 Task: Find connections with filter location Richmond Hill with filter topic #Selfhelpwith filter profile language French with filter current company Bharat Biotech  with filter school Desh Bhagat University with filter industry Data Security Software Products with filter service category Web Design with filter keywords title Medical Administrator
Action: Mouse moved to (256, 306)
Screenshot: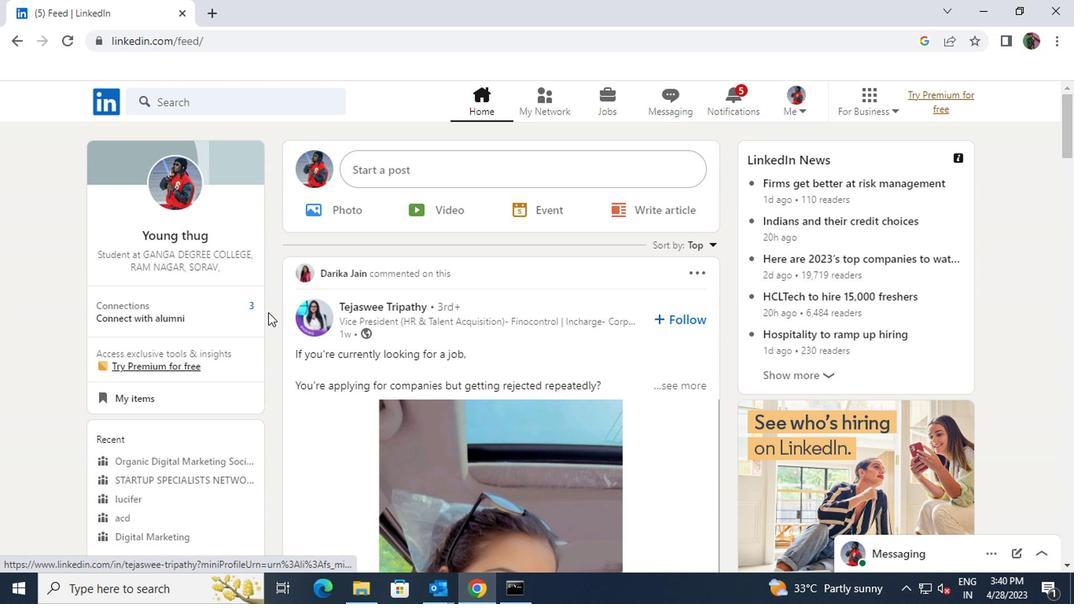 
Action: Mouse pressed left at (256, 306)
Screenshot: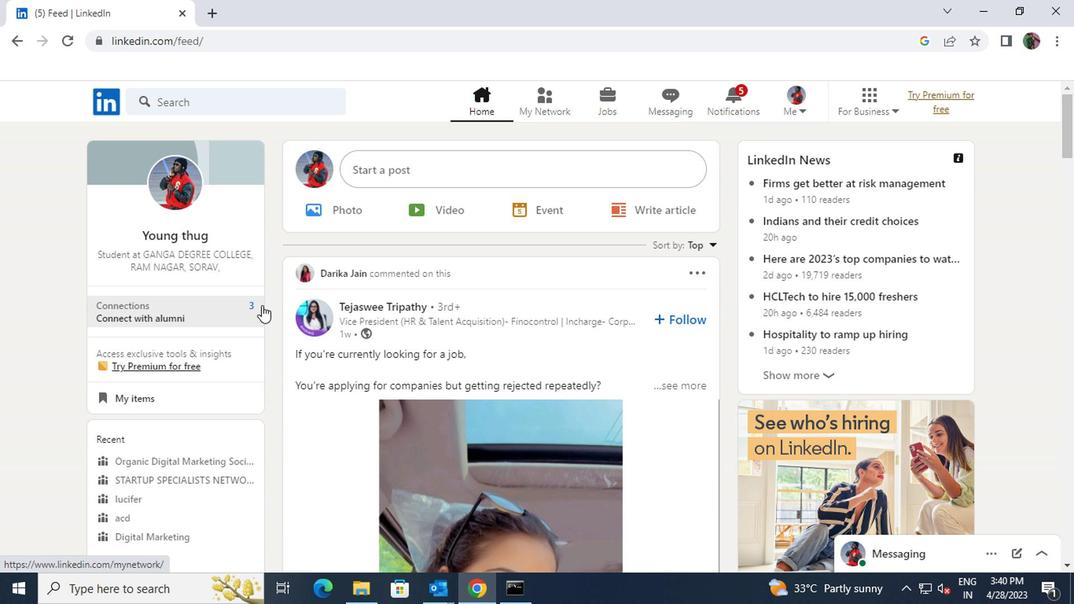 
Action: Mouse moved to (295, 197)
Screenshot: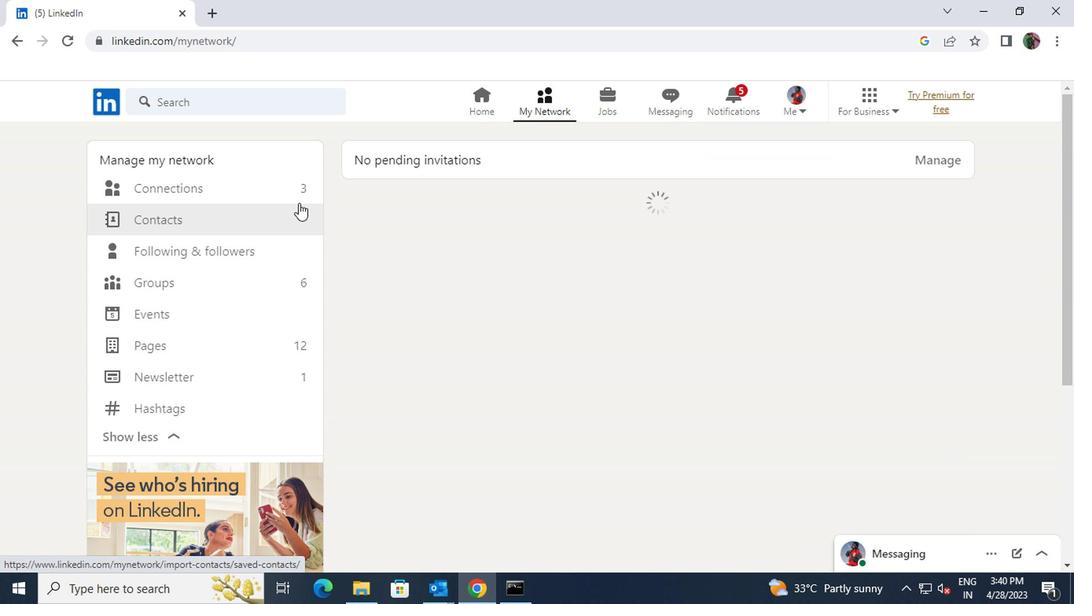 
Action: Mouse pressed left at (295, 197)
Screenshot: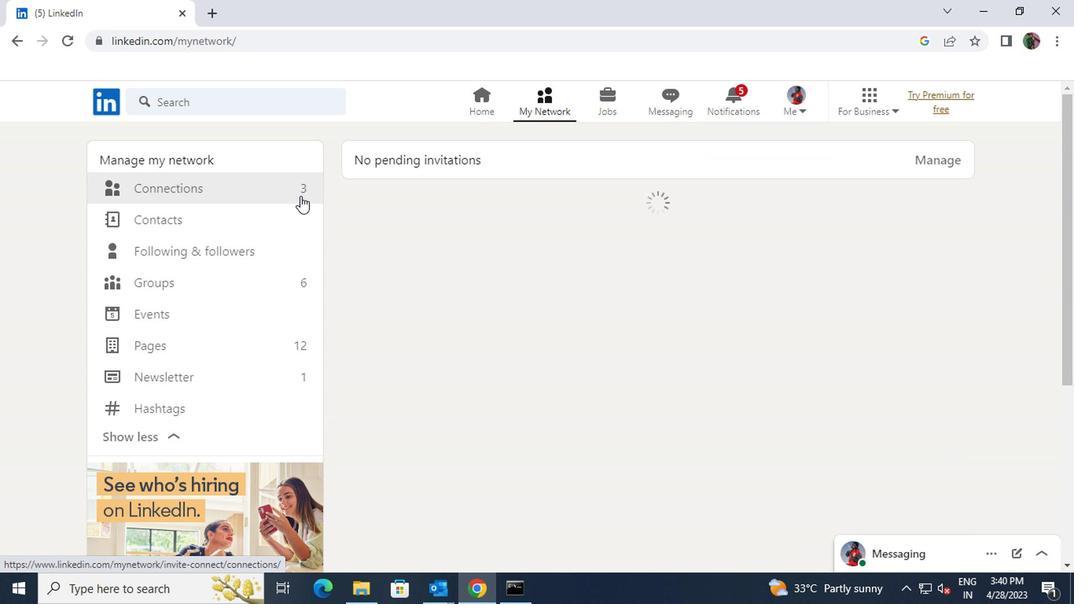 
Action: Mouse moved to (622, 191)
Screenshot: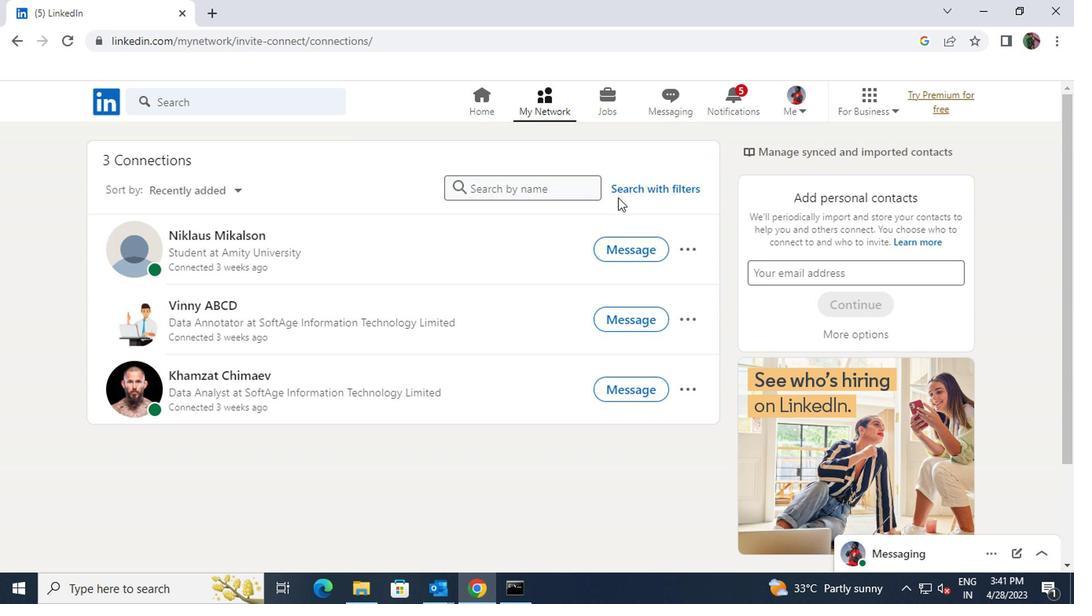 
Action: Mouse pressed left at (622, 191)
Screenshot: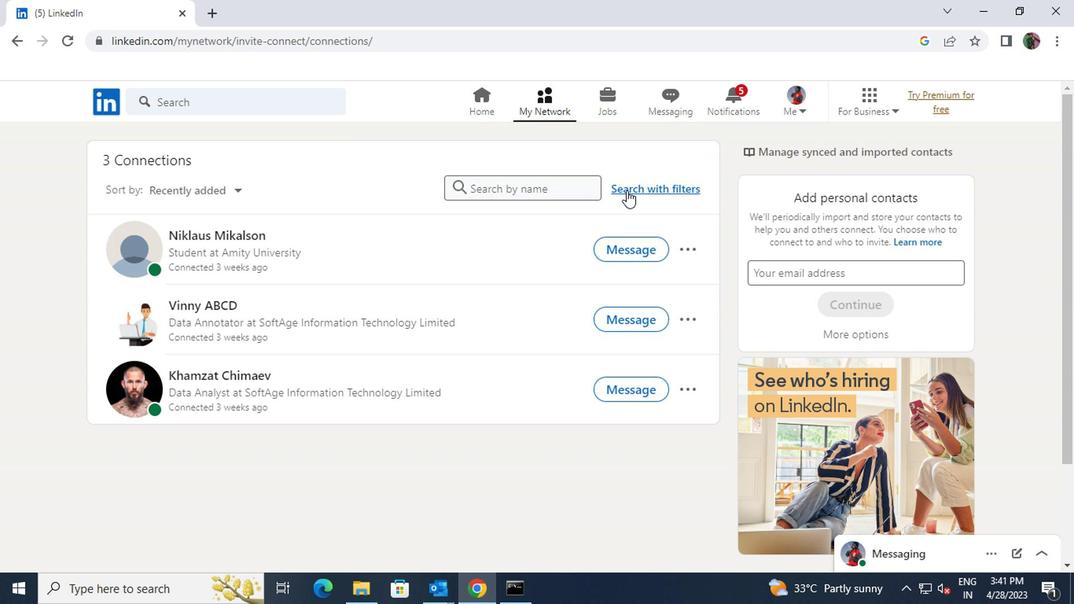 
Action: Mouse moved to (587, 152)
Screenshot: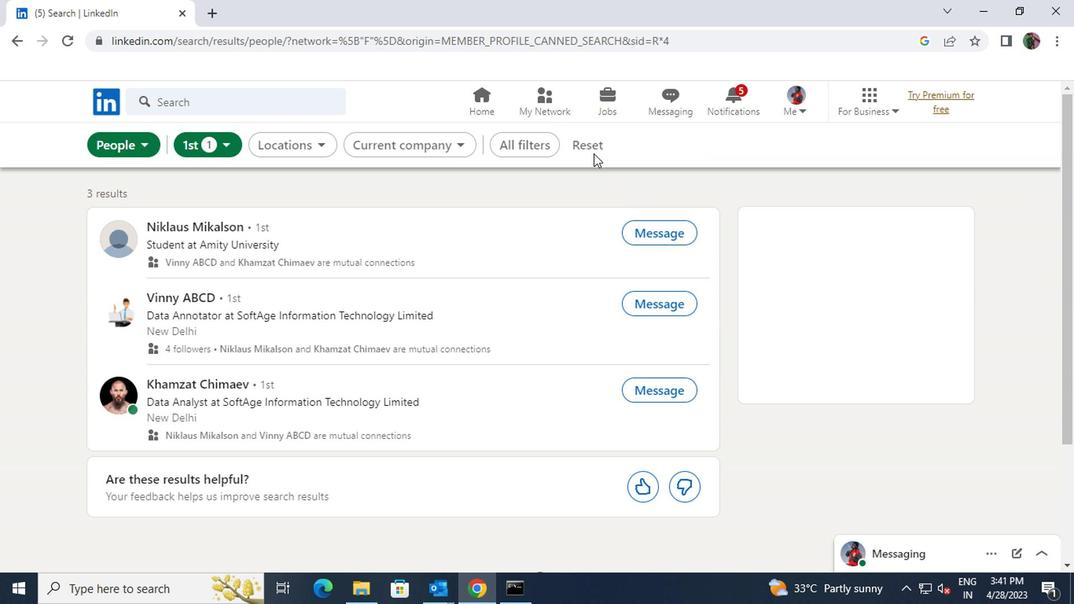 
Action: Mouse pressed left at (587, 152)
Screenshot: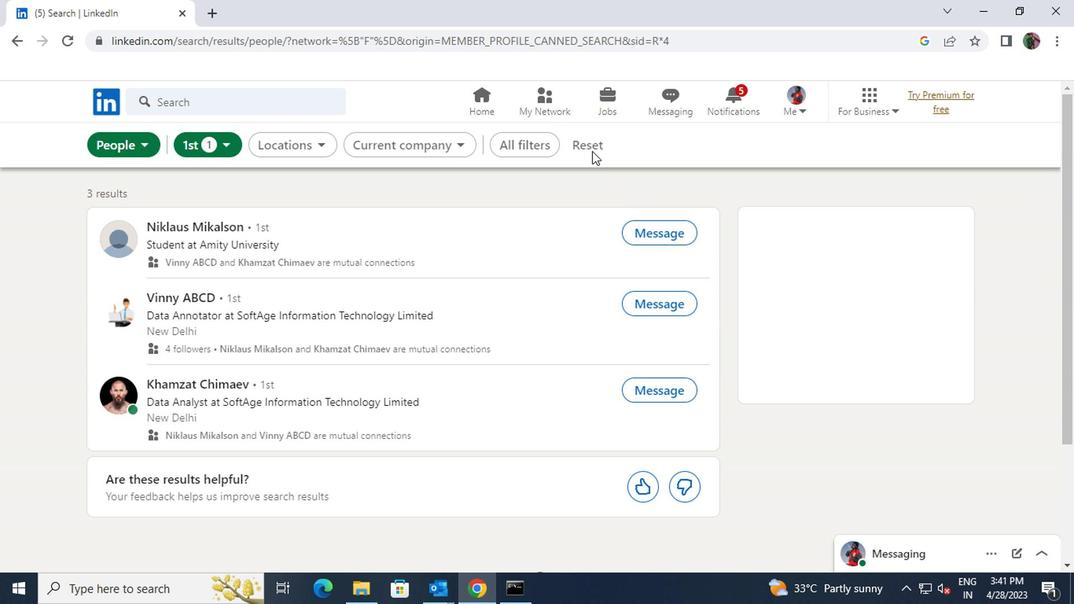 
Action: Mouse moved to (586, 147)
Screenshot: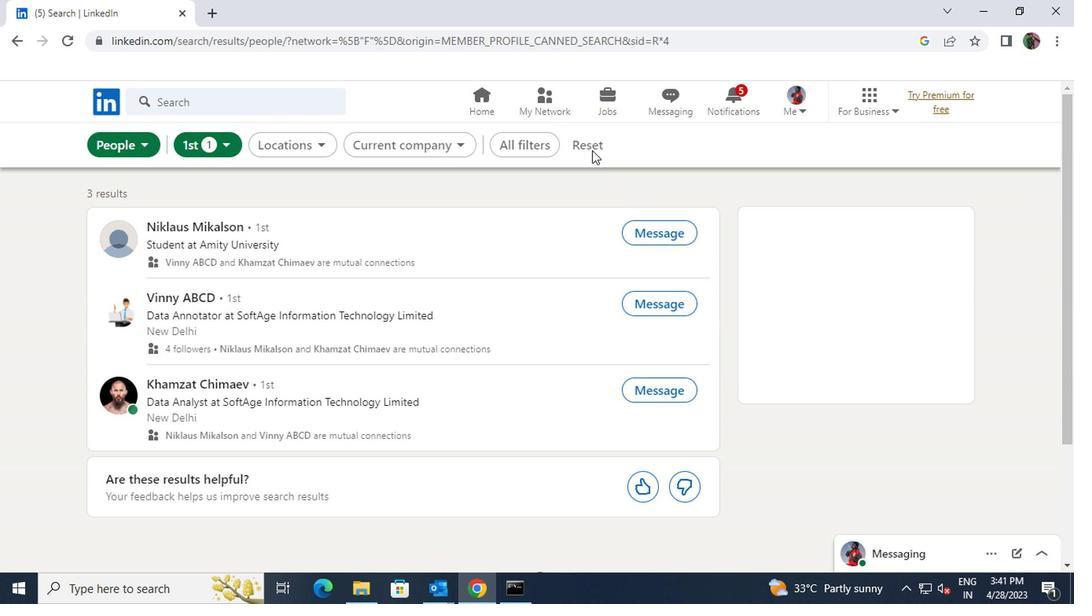 
Action: Mouse pressed left at (586, 147)
Screenshot: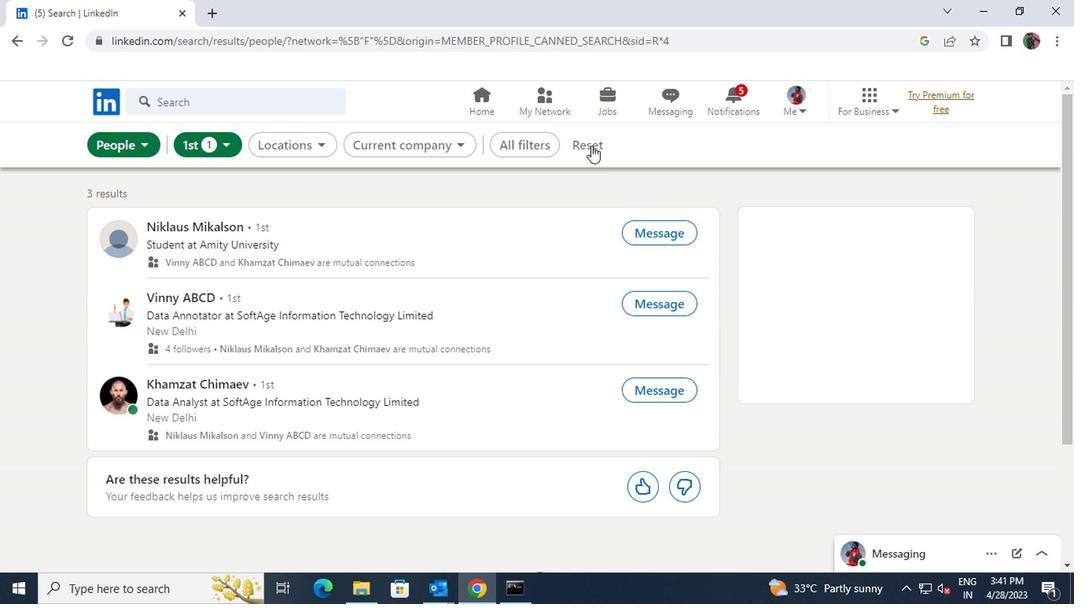 
Action: Mouse moved to (561, 142)
Screenshot: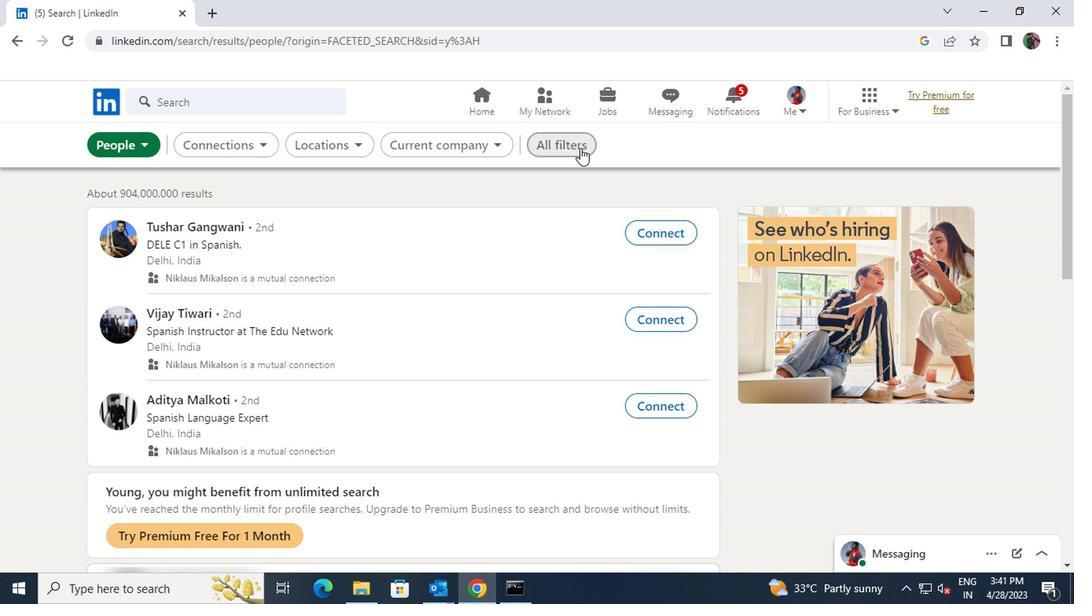 
Action: Mouse pressed left at (561, 142)
Screenshot: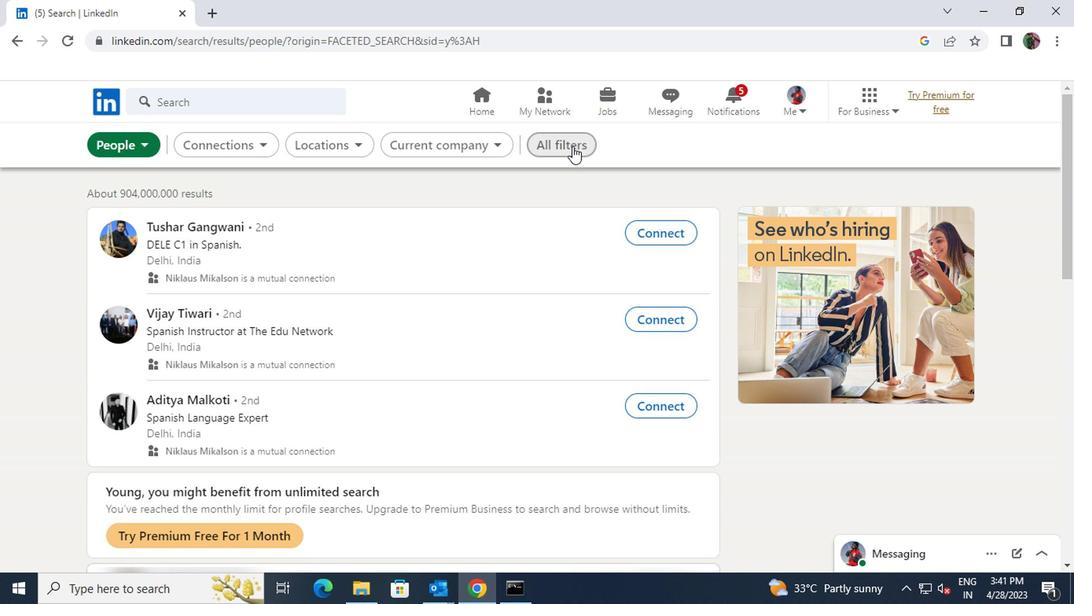 
Action: Mouse moved to (740, 348)
Screenshot: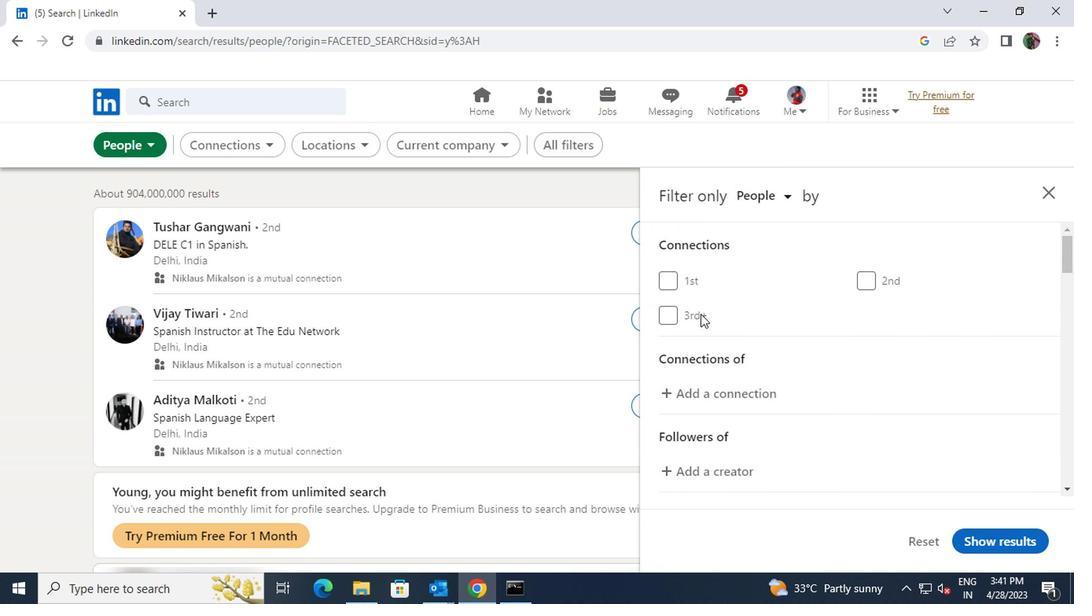 
Action: Mouse scrolled (740, 347) with delta (0, -1)
Screenshot: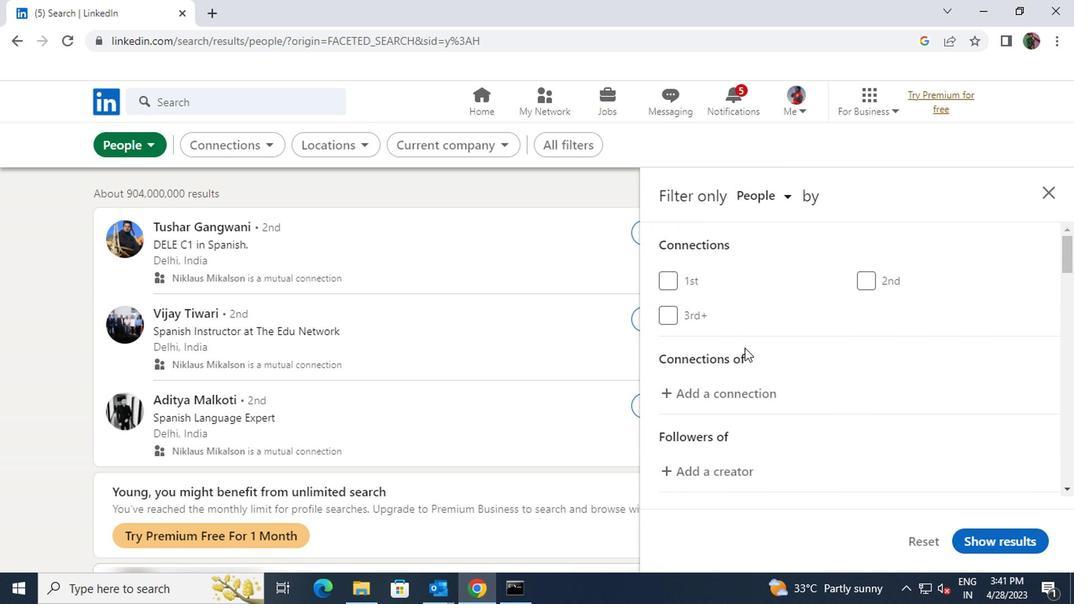 
Action: Mouse scrolled (740, 347) with delta (0, -1)
Screenshot: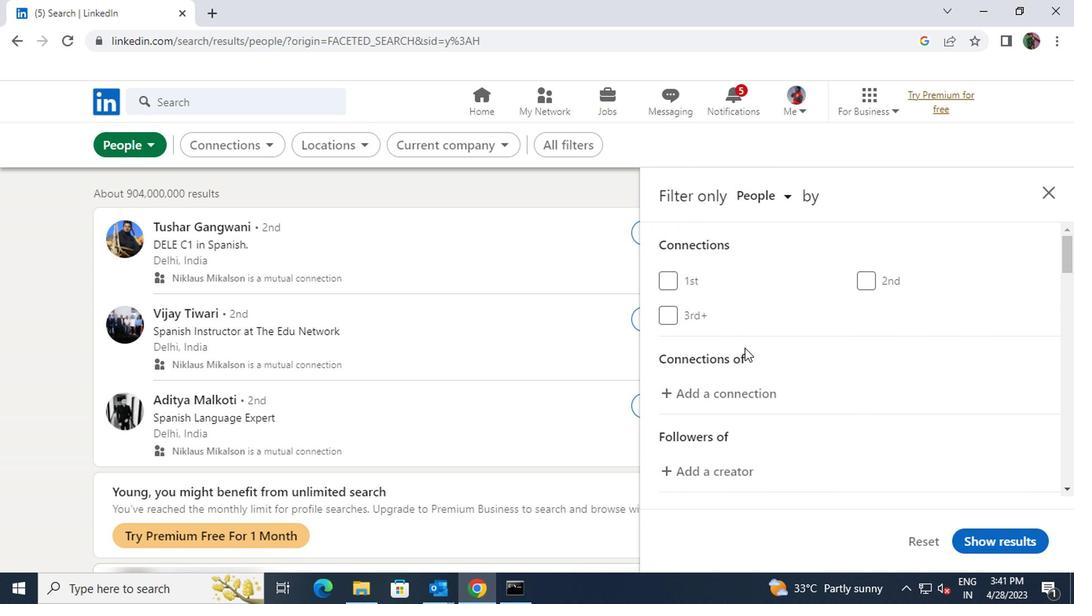 
Action: Mouse scrolled (740, 347) with delta (0, -1)
Screenshot: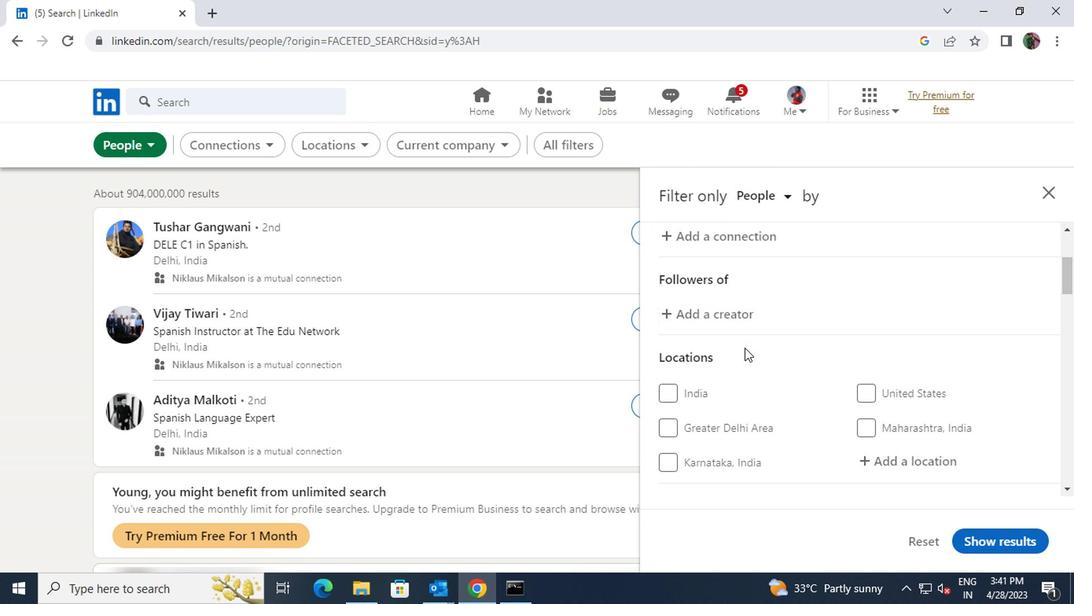 
Action: Mouse moved to (887, 389)
Screenshot: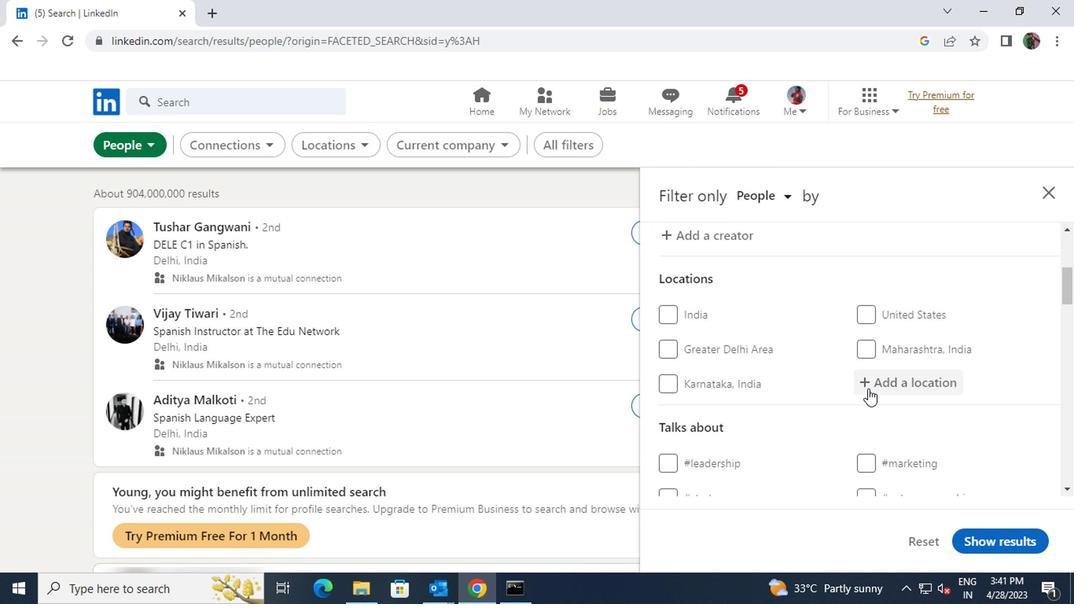 
Action: Mouse pressed left at (887, 389)
Screenshot: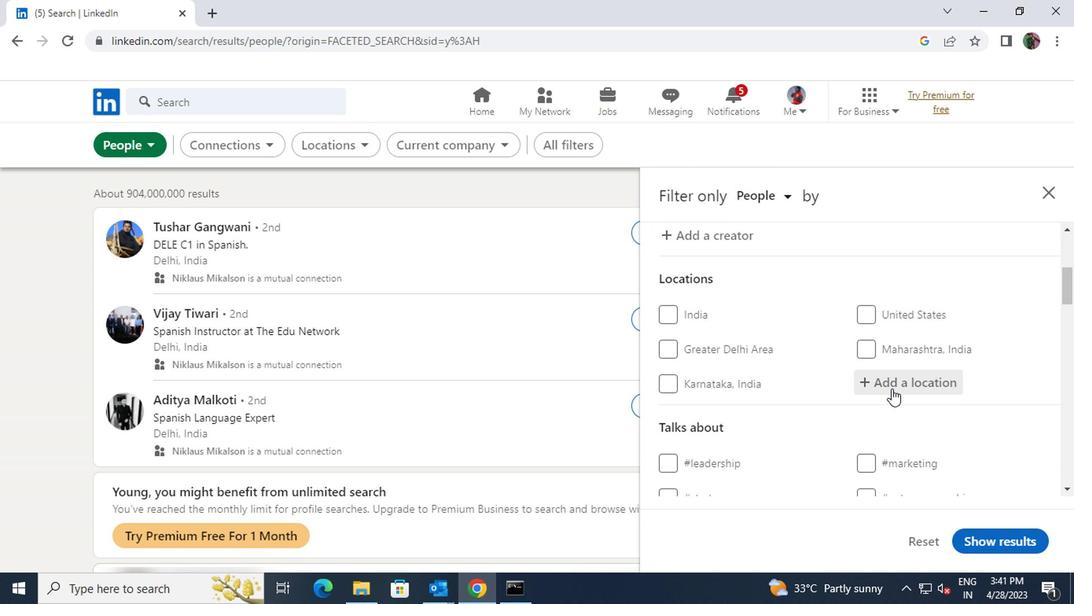 
Action: Mouse moved to (887, 387)
Screenshot: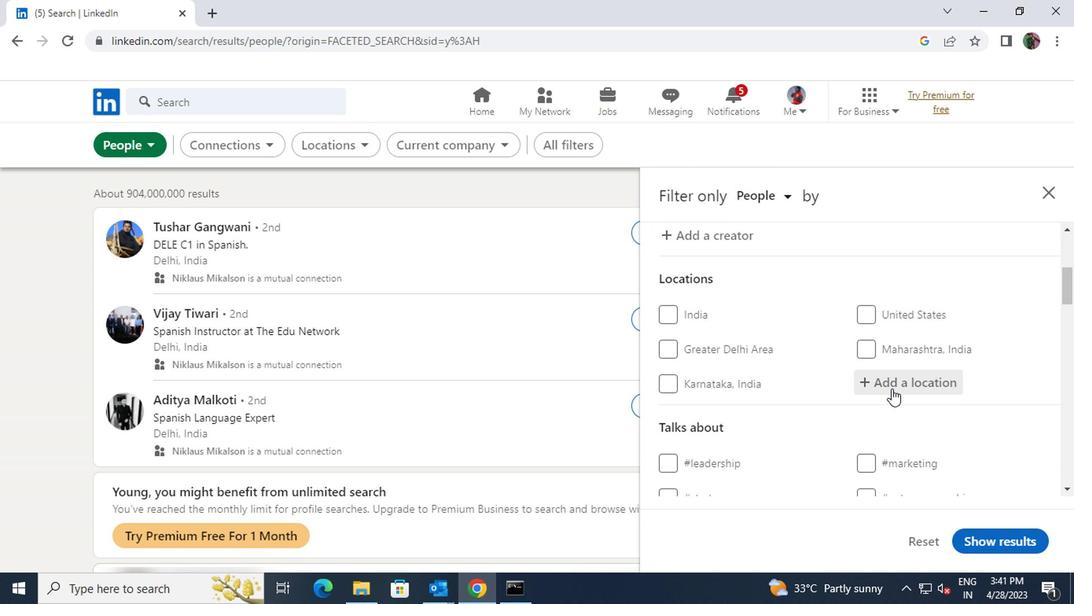 
Action: Key pressed <Key.shift>RICHMOND<Key.space><Key.shift>HILL
Screenshot: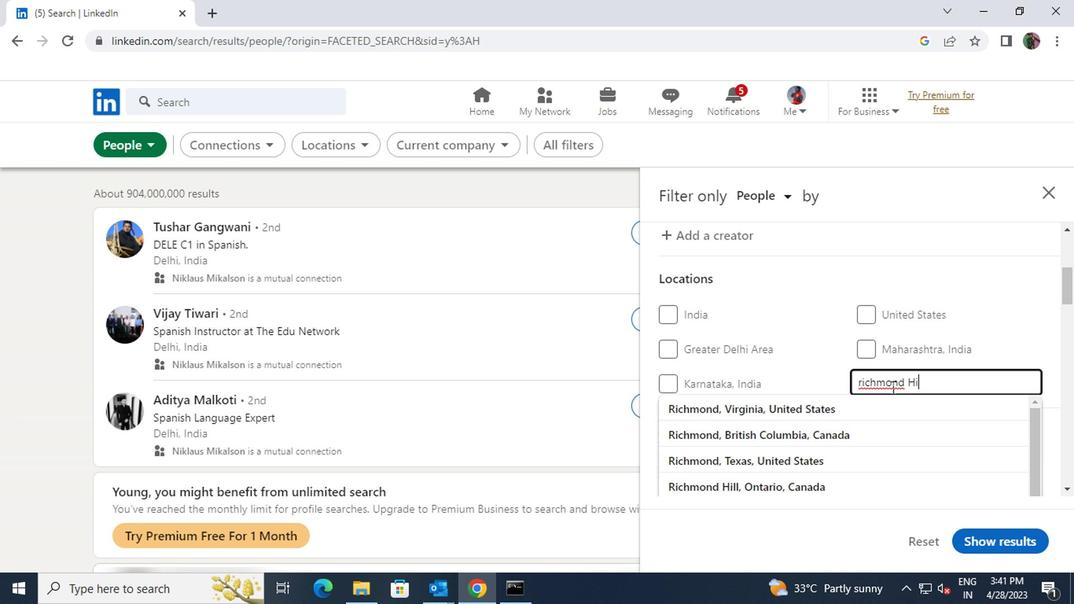 
Action: Mouse moved to (877, 410)
Screenshot: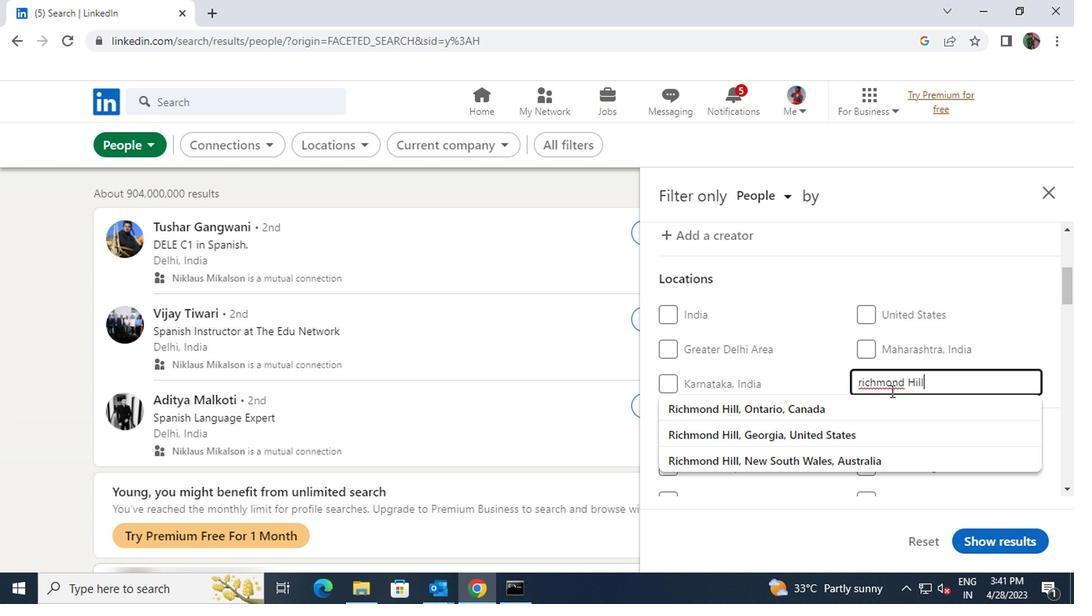 
Action: Mouse pressed left at (877, 410)
Screenshot: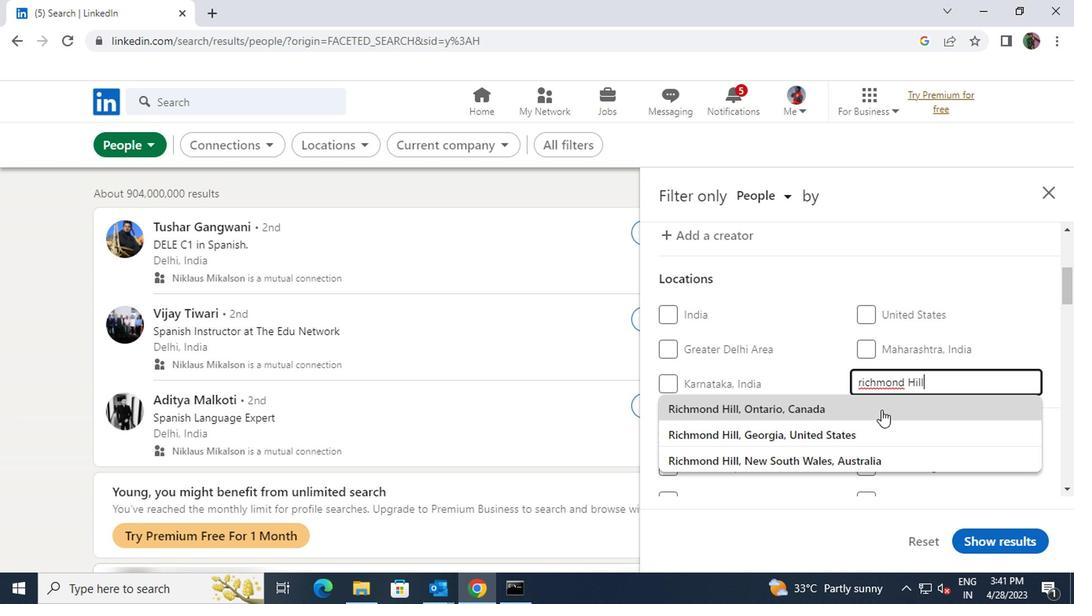 
Action: Mouse scrolled (877, 409) with delta (0, 0)
Screenshot: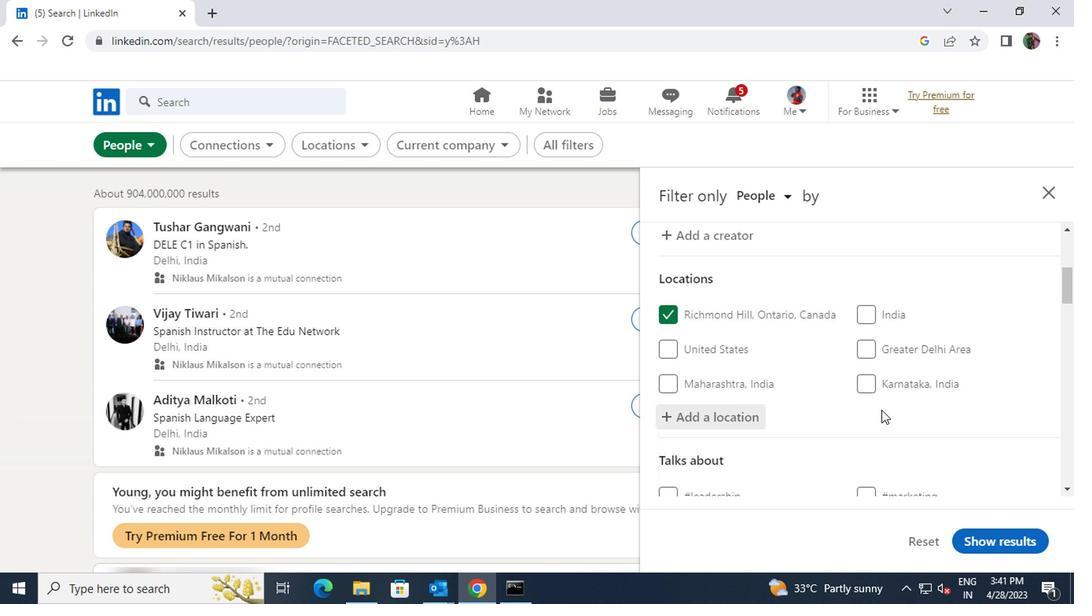 
Action: Mouse scrolled (877, 409) with delta (0, 0)
Screenshot: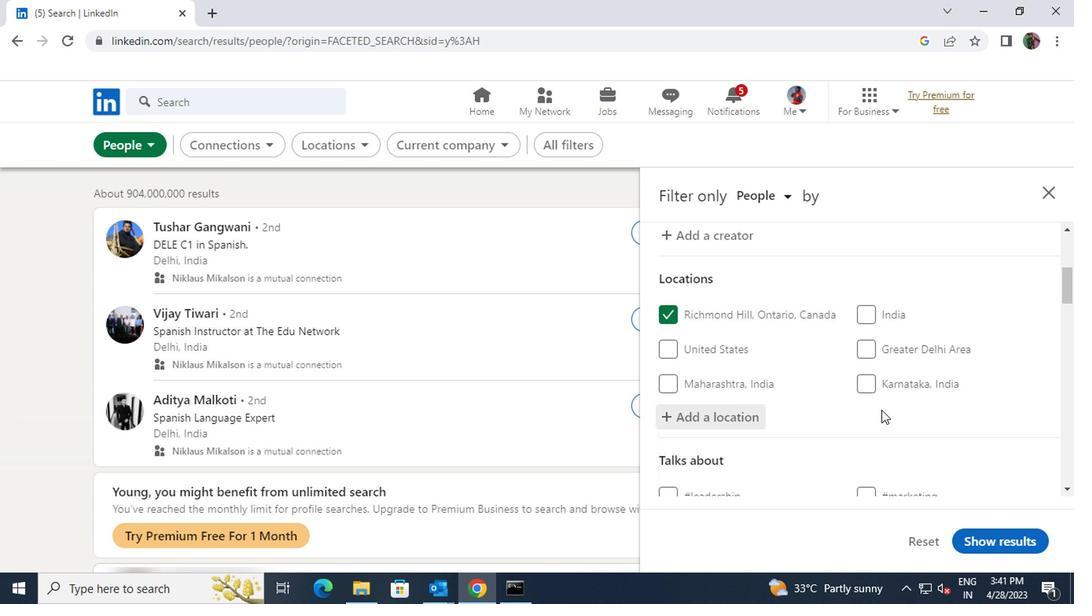 
Action: Mouse moved to (877, 410)
Screenshot: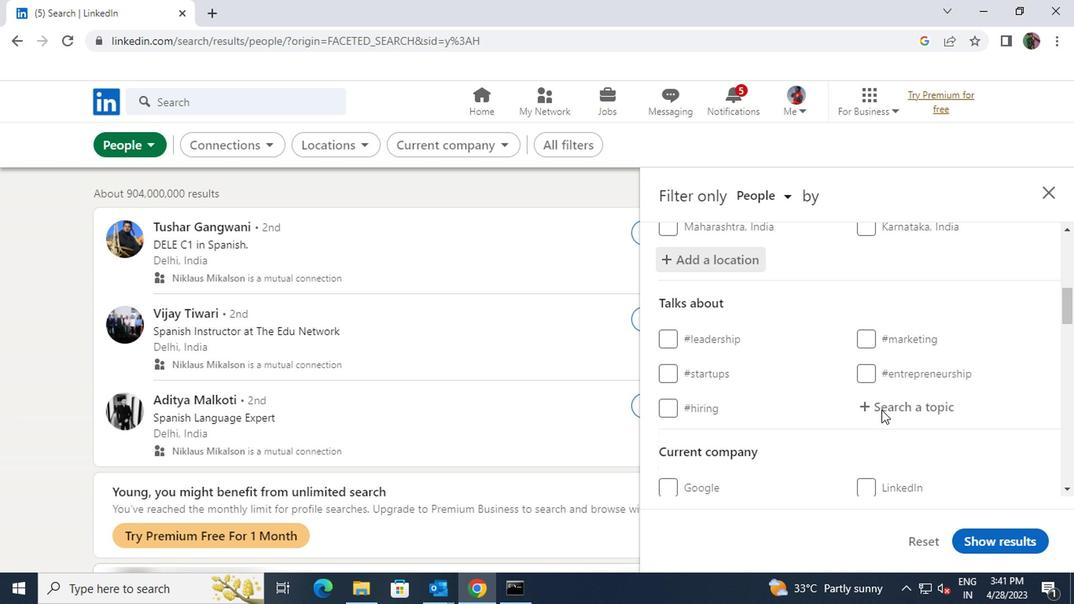 
Action: Mouse pressed left at (877, 410)
Screenshot: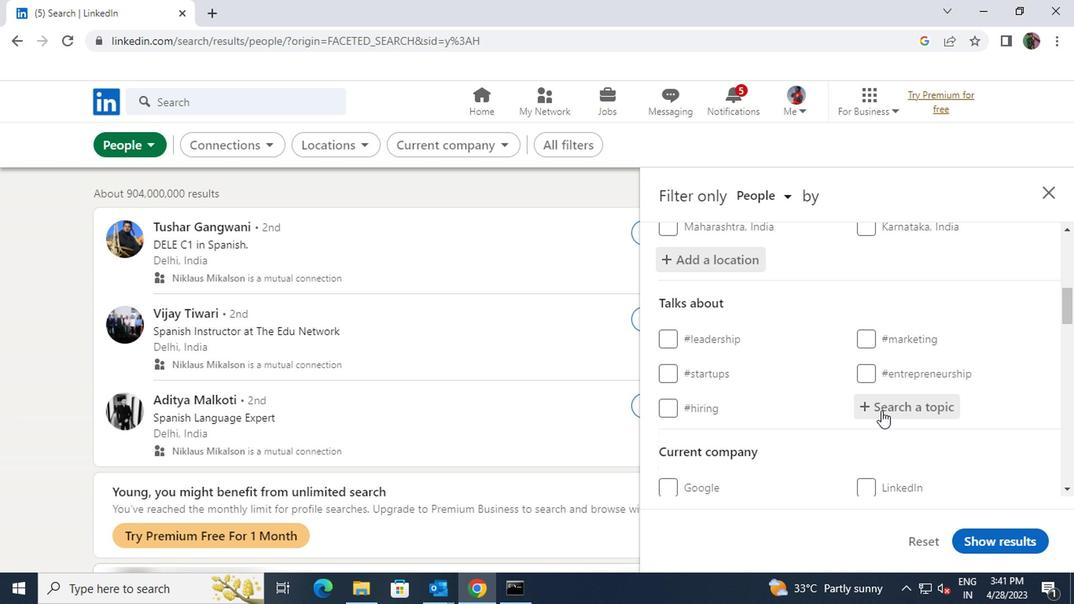 
Action: Key pressed <Key.shift><Key.shift><Key.shift><Key.shift>SELFHELP
Screenshot: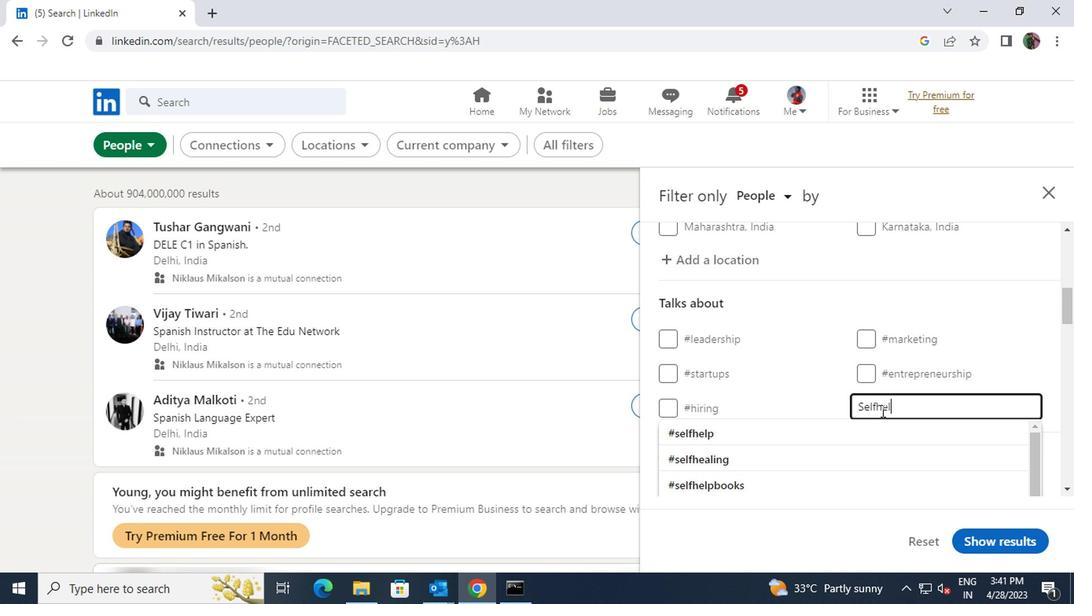 
Action: Mouse moved to (866, 435)
Screenshot: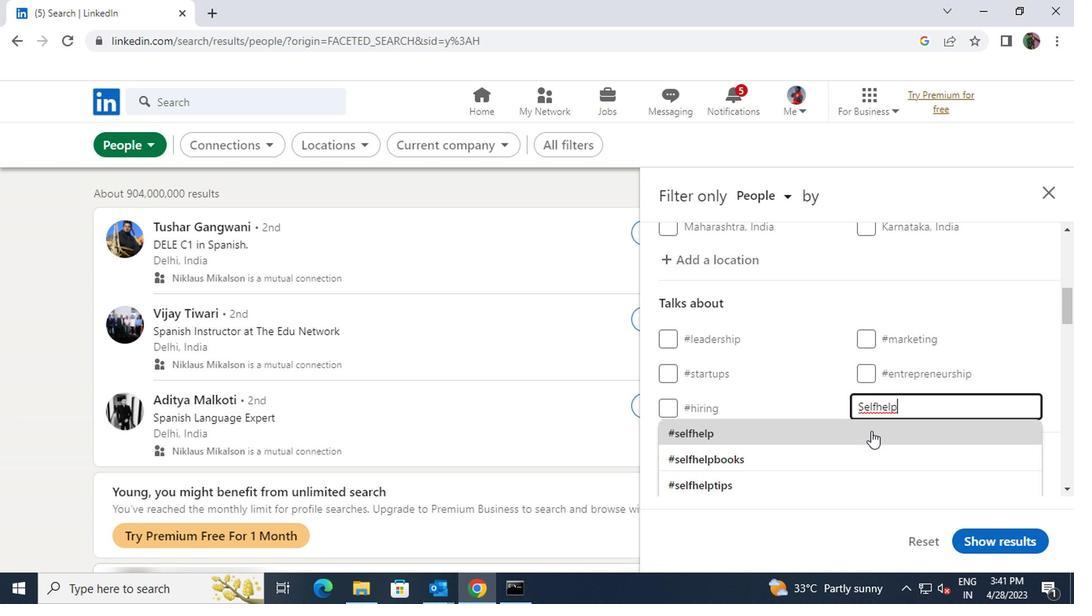 
Action: Mouse pressed left at (866, 435)
Screenshot: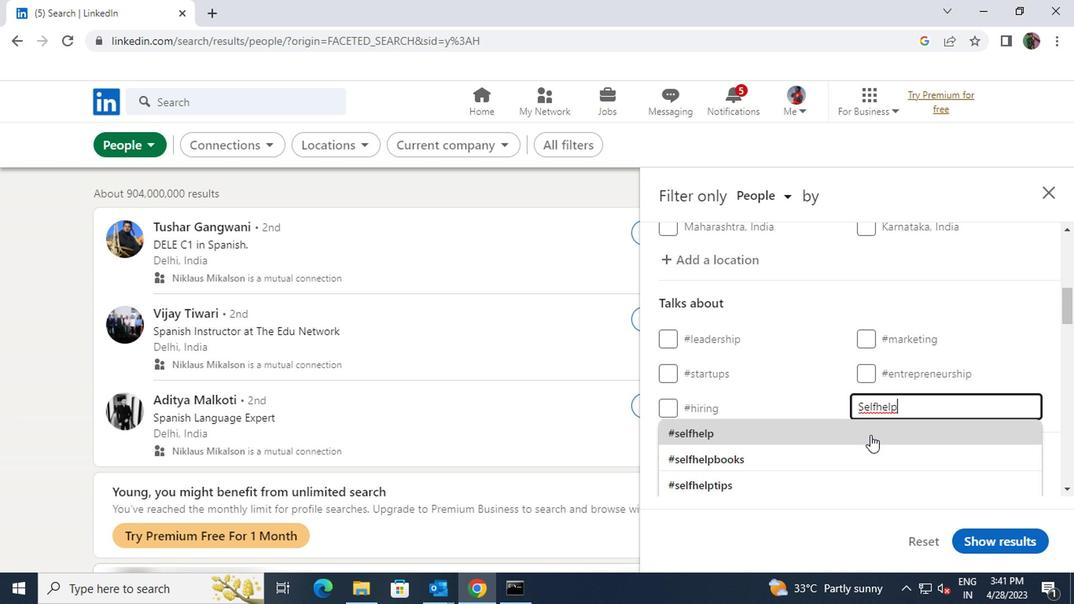 
Action: Mouse scrolled (866, 434) with delta (0, -1)
Screenshot: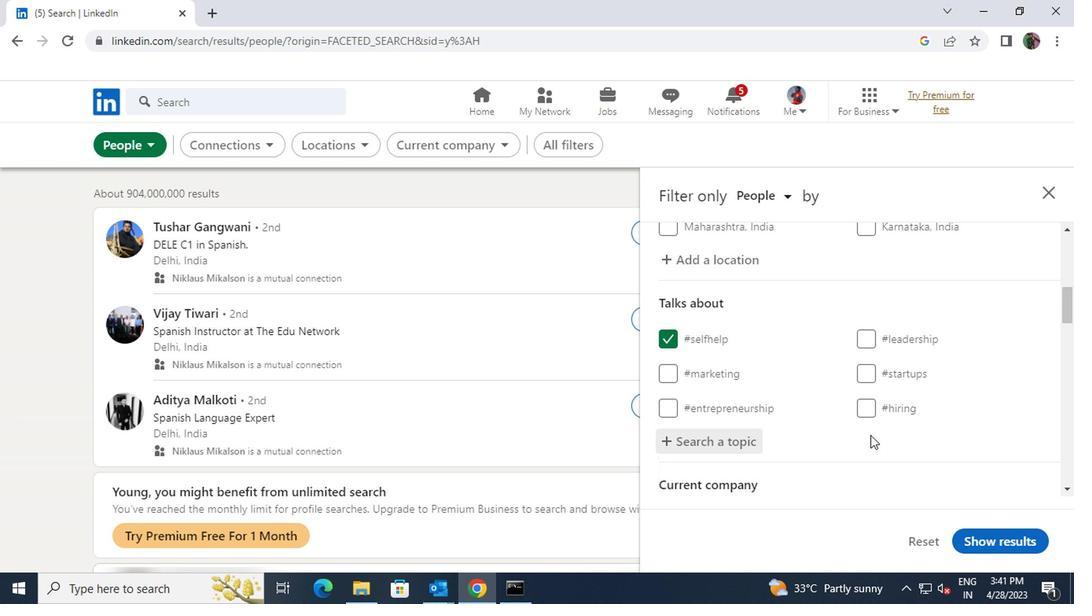 
Action: Mouse scrolled (866, 434) with delta (0, -1)
Screenshot: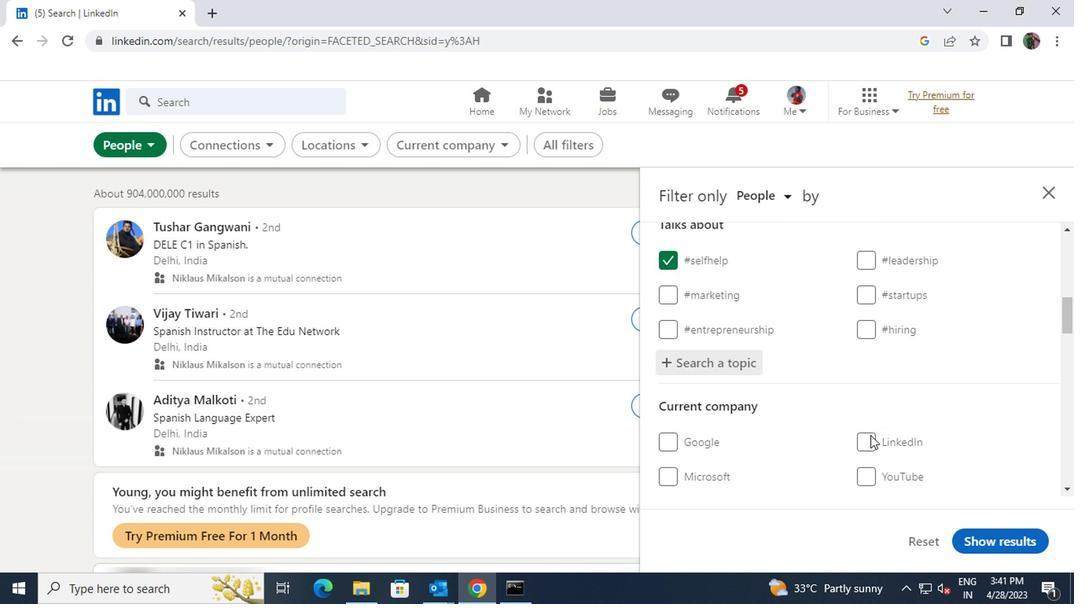 
Action: Mouse scrolled (866, 434) with delta (0, -1)
Screenshot: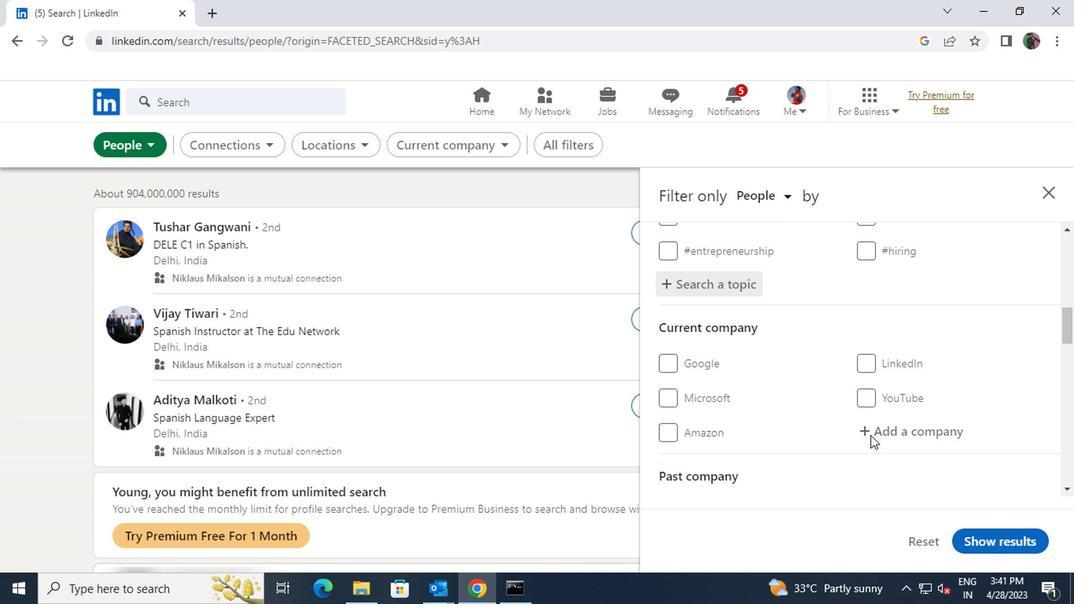 
Action: Mouse scrolled (866, 434) with delta (0, -1)
Screenshot: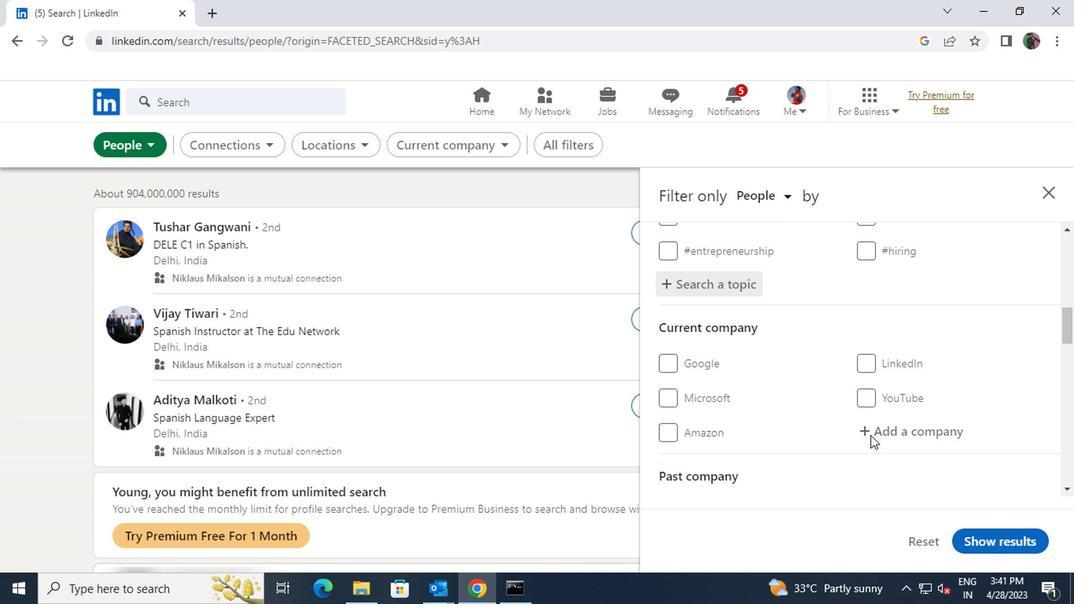 
Action: Mouse scrolled (866, 434) with delta (0, -1)
Screenshot: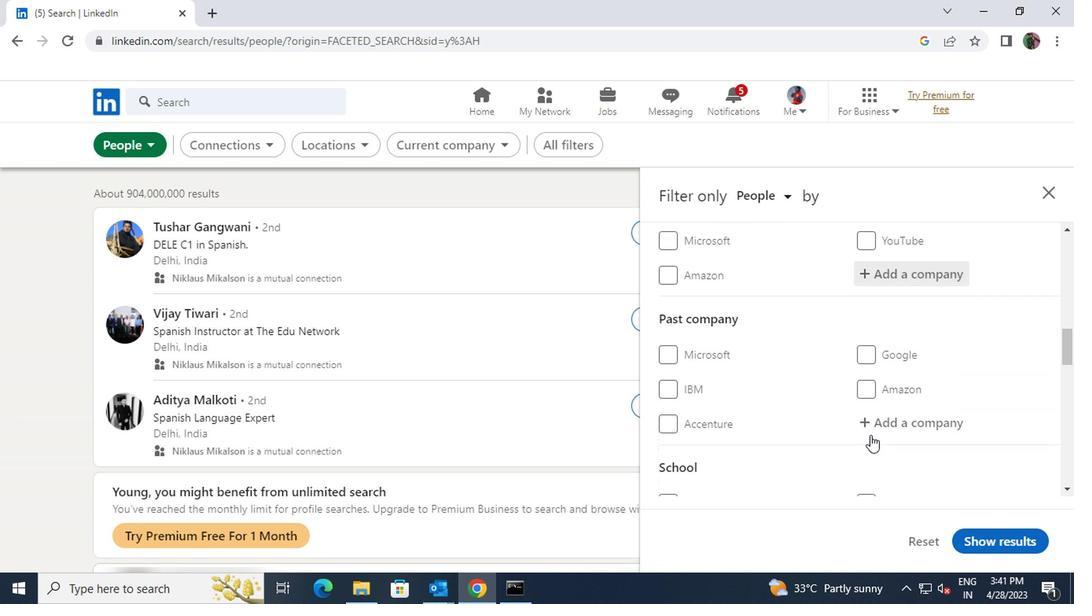 
Action: Mouse scrolled (866, 434) with delta (0, -1)
Screenshot: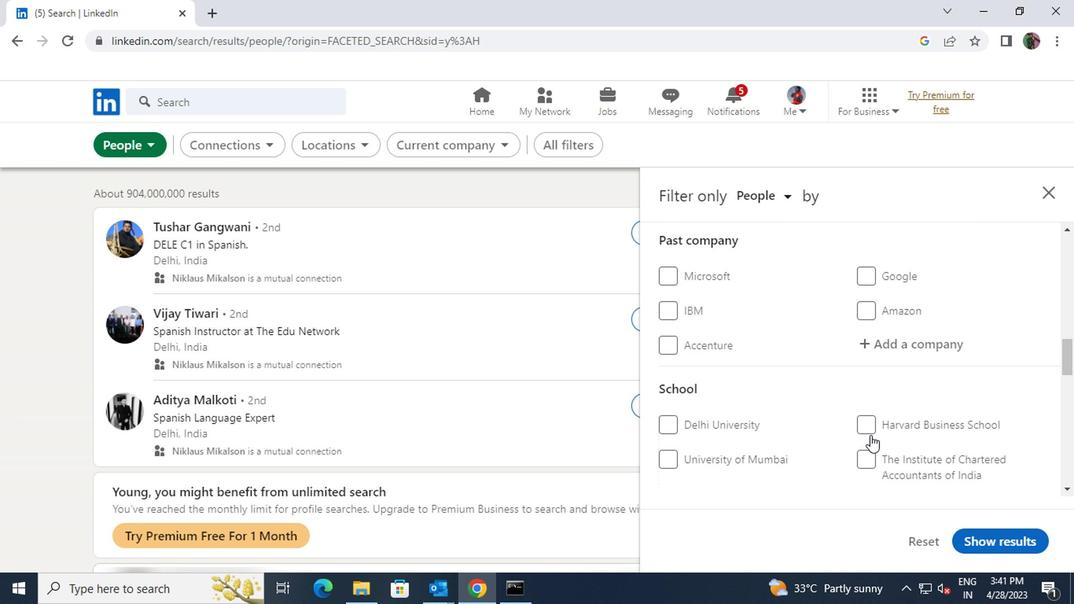 
Action: Mouse scrolled (866, 434) with delta (0, -1)
Screenshot: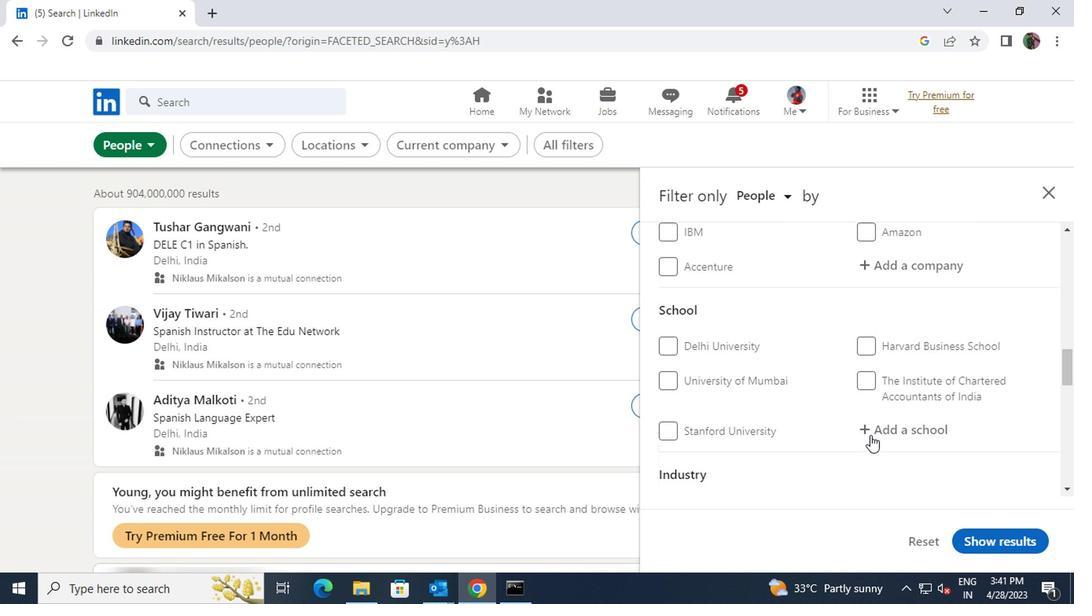 
Action: Mouse scrolled (866, 434) with delta (0, -1)
Screenshot: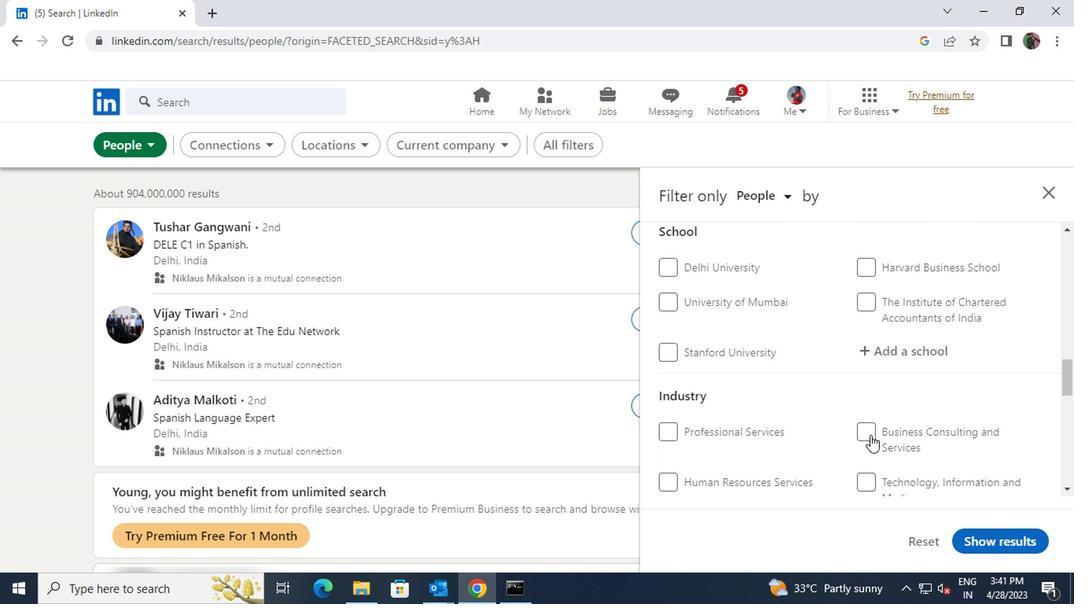 
Action: Mouse scrolled (866, 434) with delta (0, -1)
Screenshot: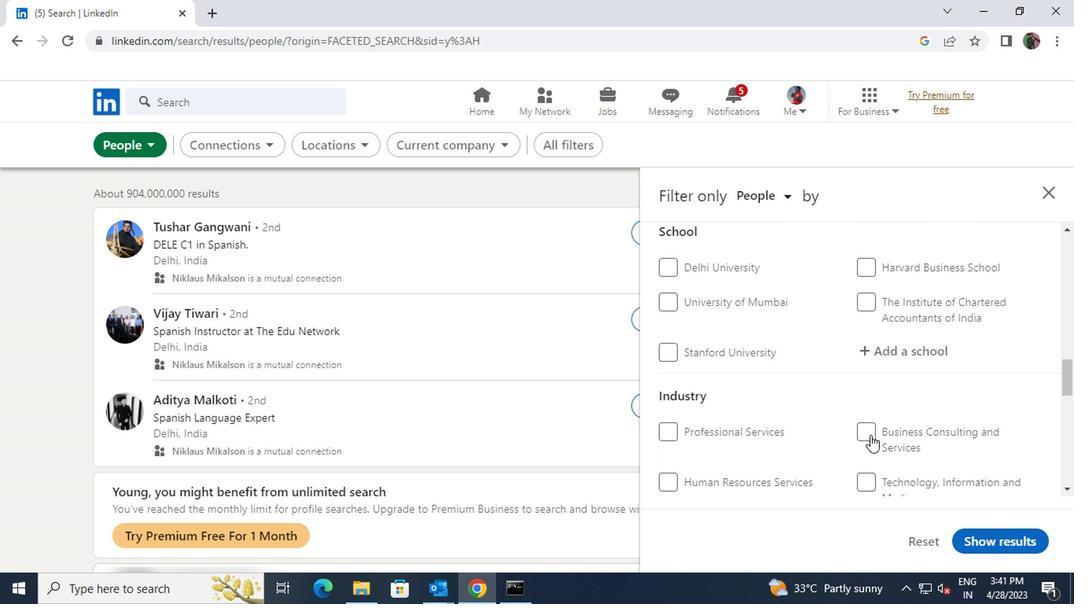 
Action: Mouse moved to (867, 465)
Screenshot: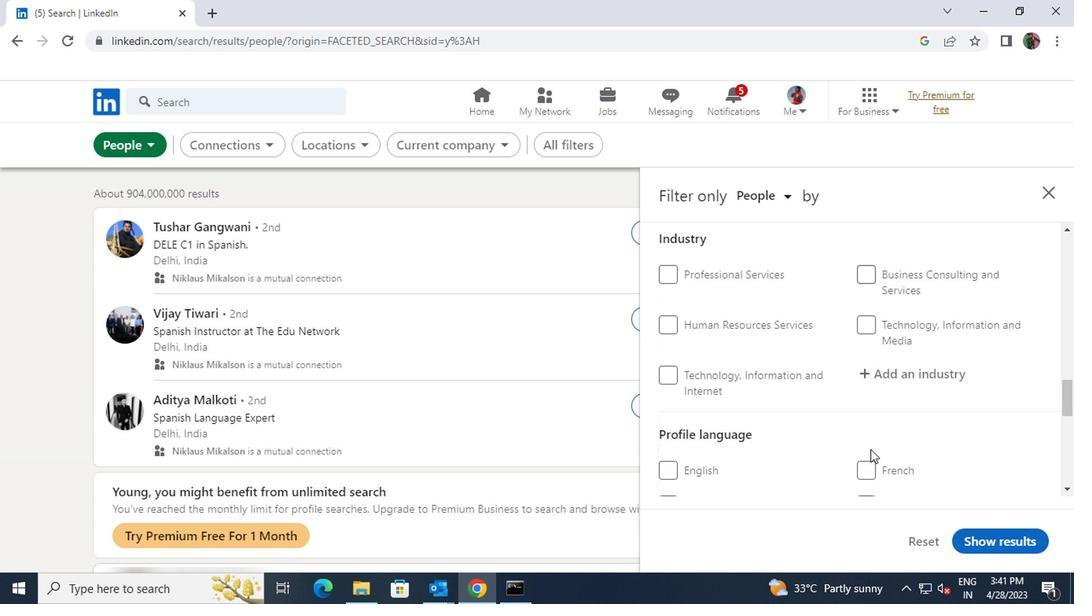 
Action: Mouse pressed left at (867, 465)
Screenshot: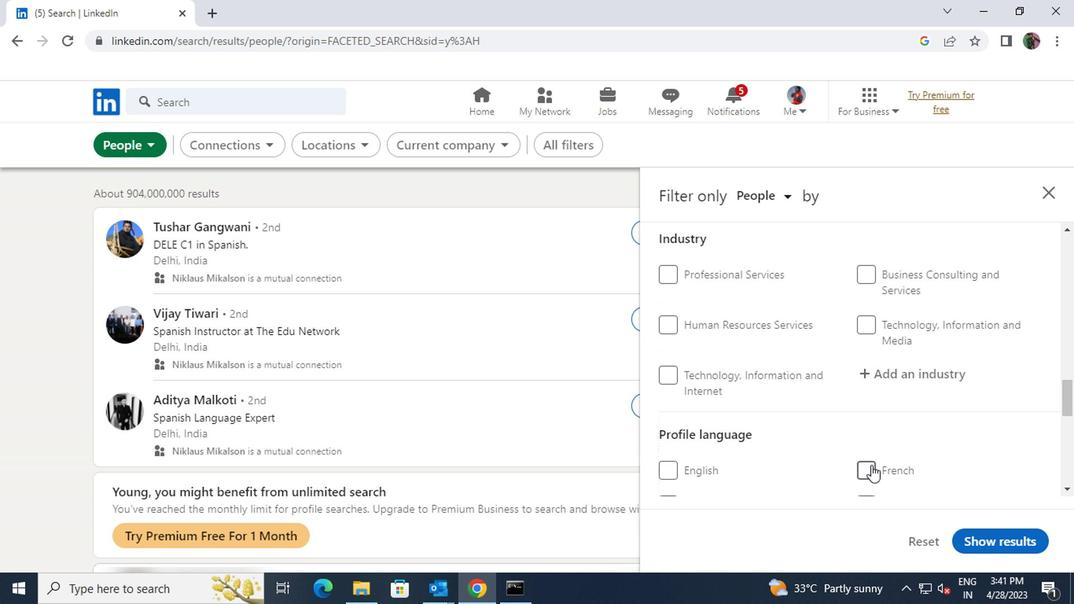 
Action: Mouse scrolled (867, 465) with delta (0, 0)
Screenshot: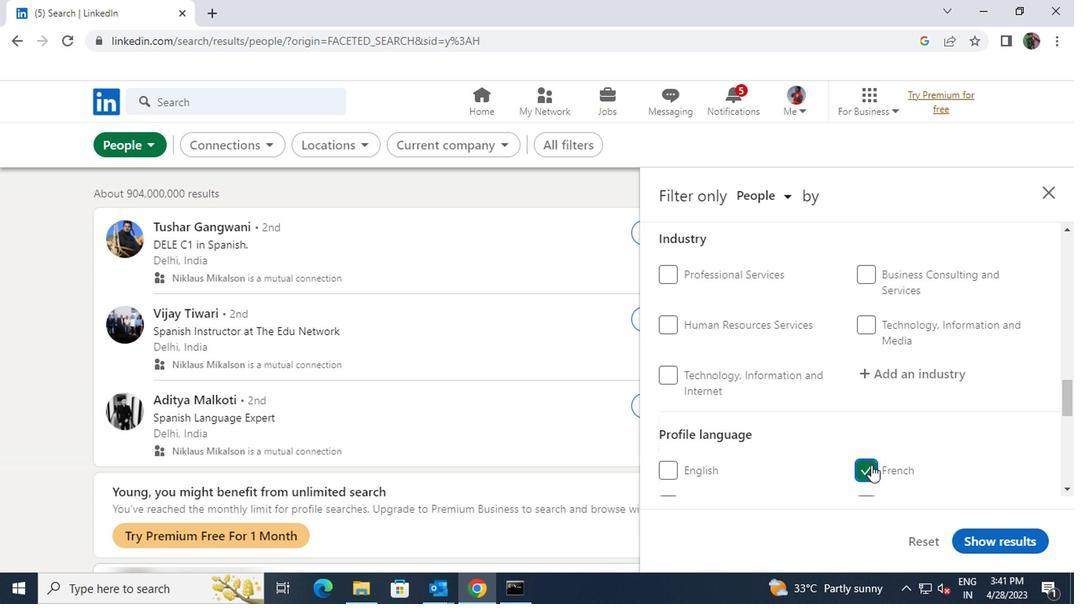 
Action: Mouse scrolled (867, 465) with delta (0, 0)
Screenshot: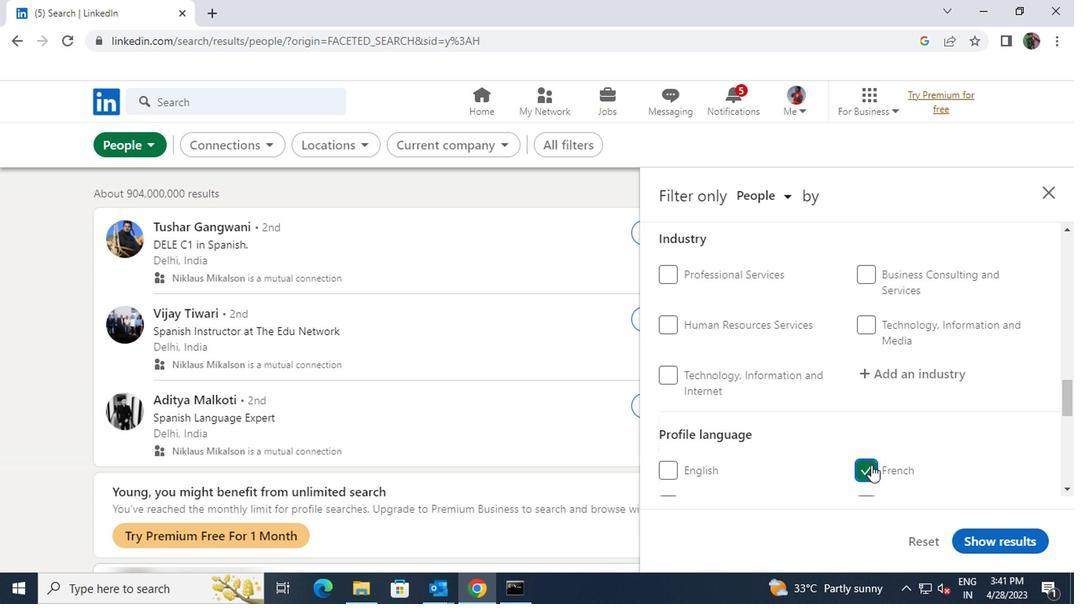 
Action: Mouse scrolled (867, 465) with delta (0, 0)
Screenshot: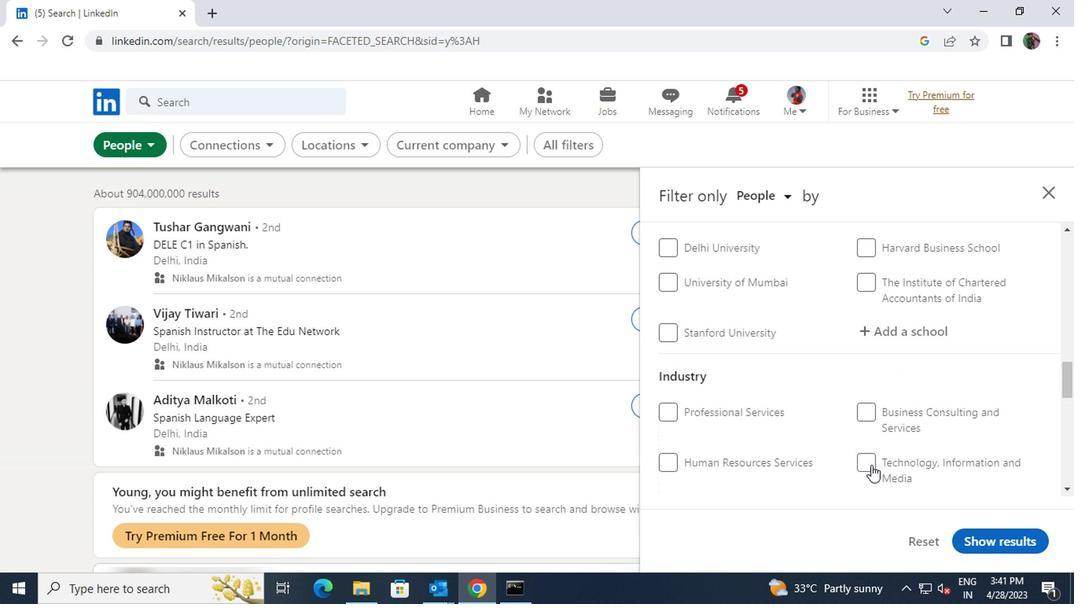 
Action: Mouse scrolled (867, 465) with delta (0, 0)
Screenshot: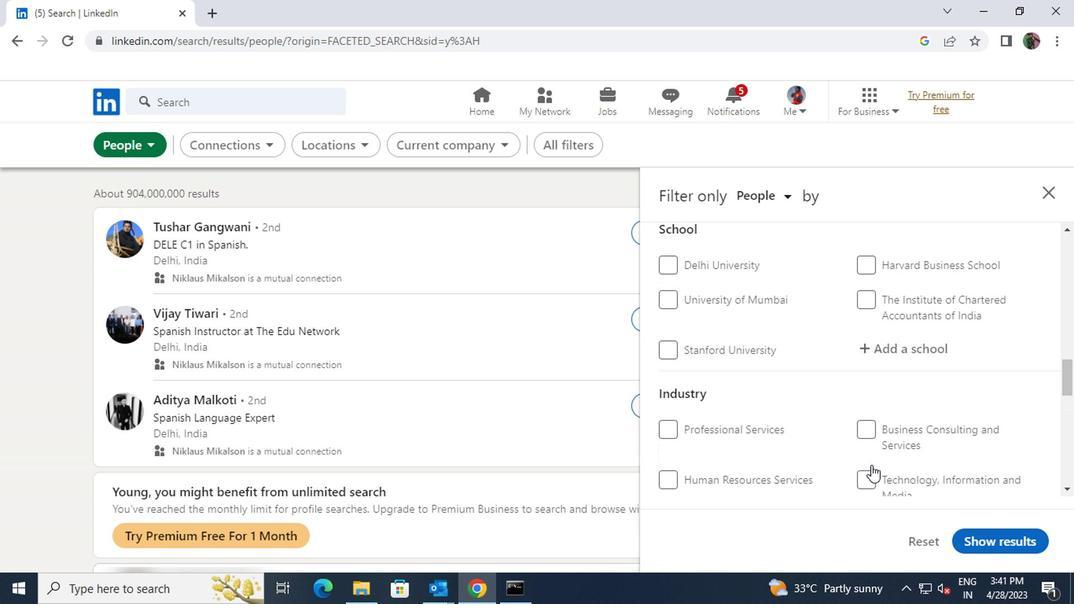 
Action: Mouse scrolled (867, 465) with delta (0, 0)
Screenshot: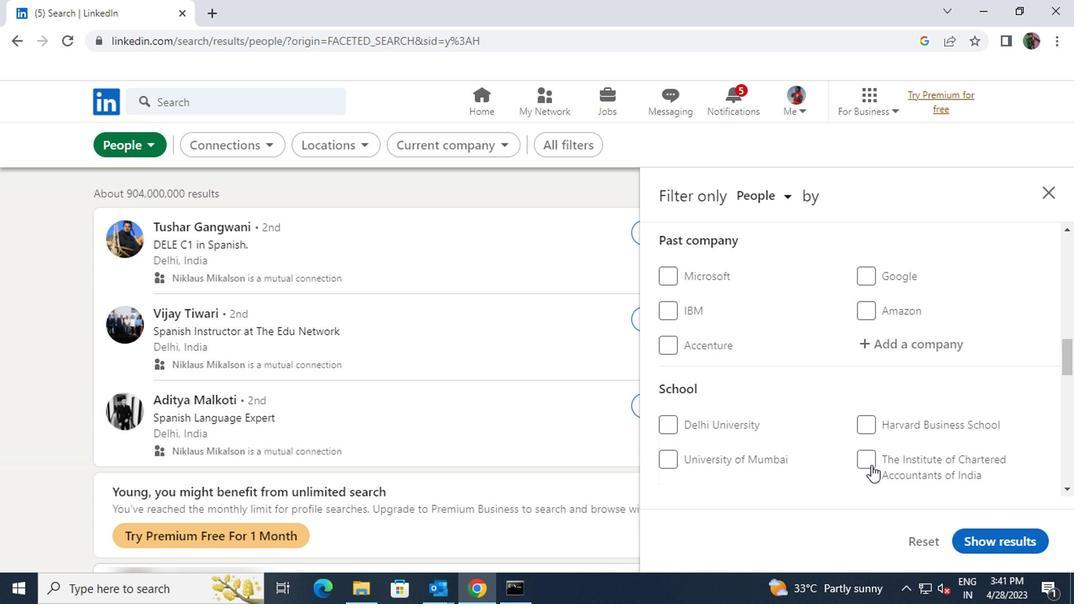 
Action: Mouse scrolled (867, 465) with delta (0, 0)
Screenshot: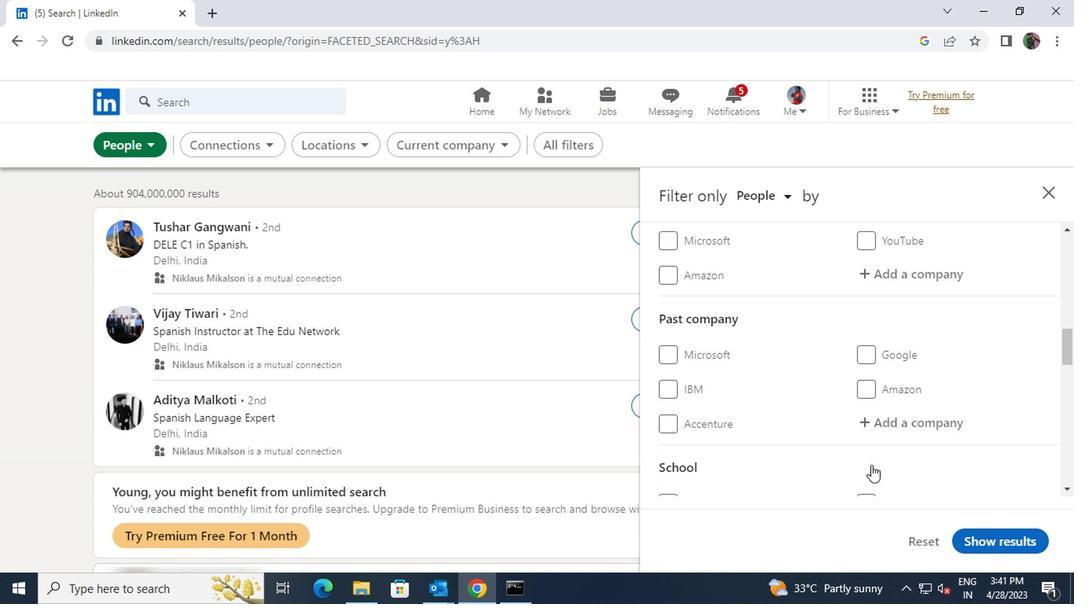 
Action: Mouse moved to (904, 354)
Screenshot: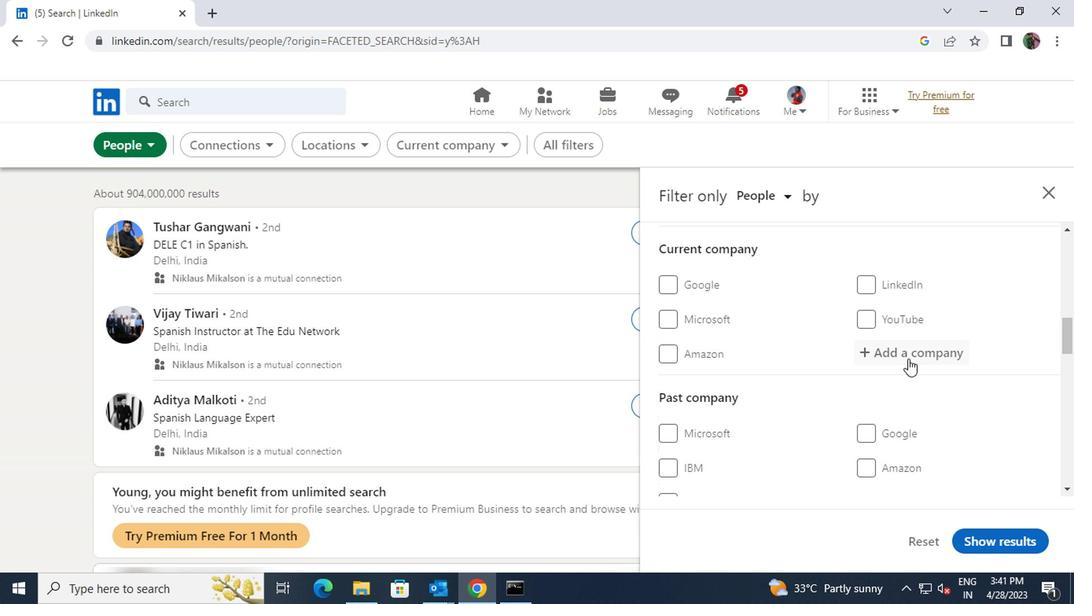 
Action: Mouse pressed left at (904, 354)
Screenshot: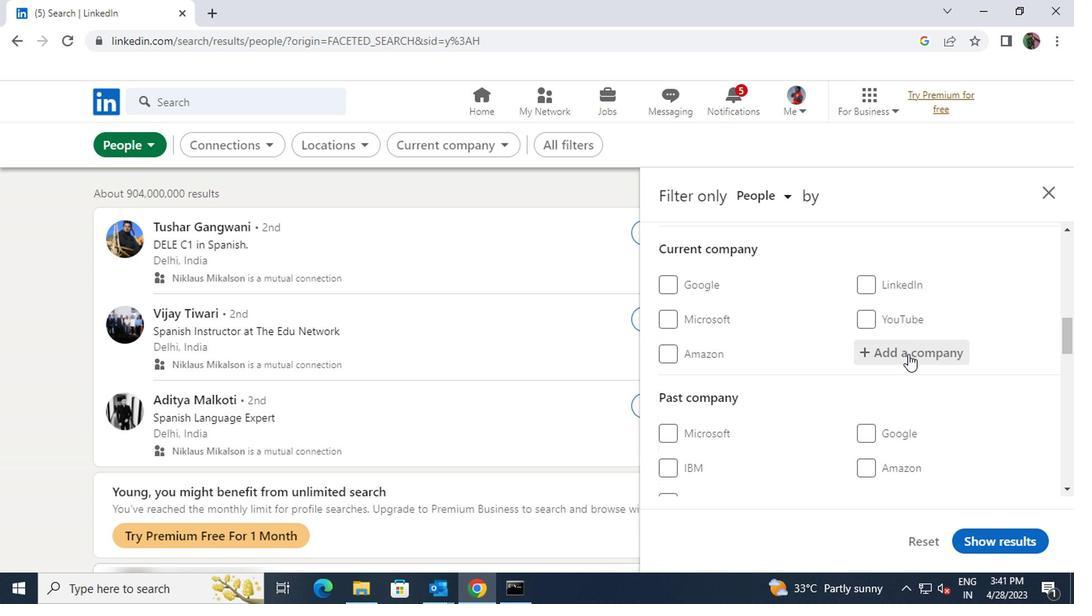 
Action: Key pressed <Key.shift>BHARAT<Key.space><Key.shift>BIO
Screenshot: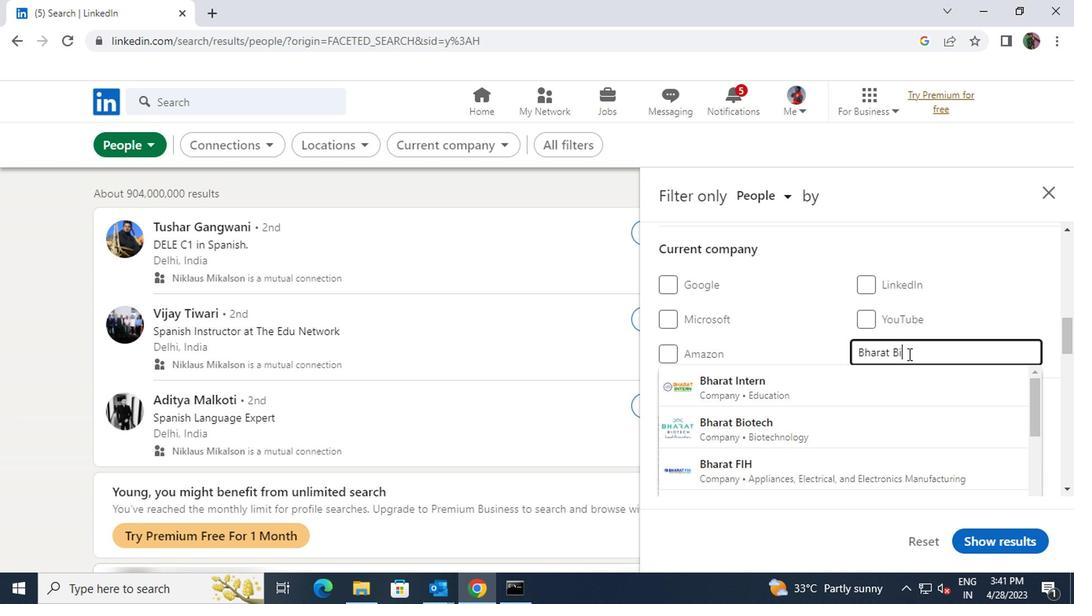 
Action: Mouse moved to (891, 377)
Screenshot: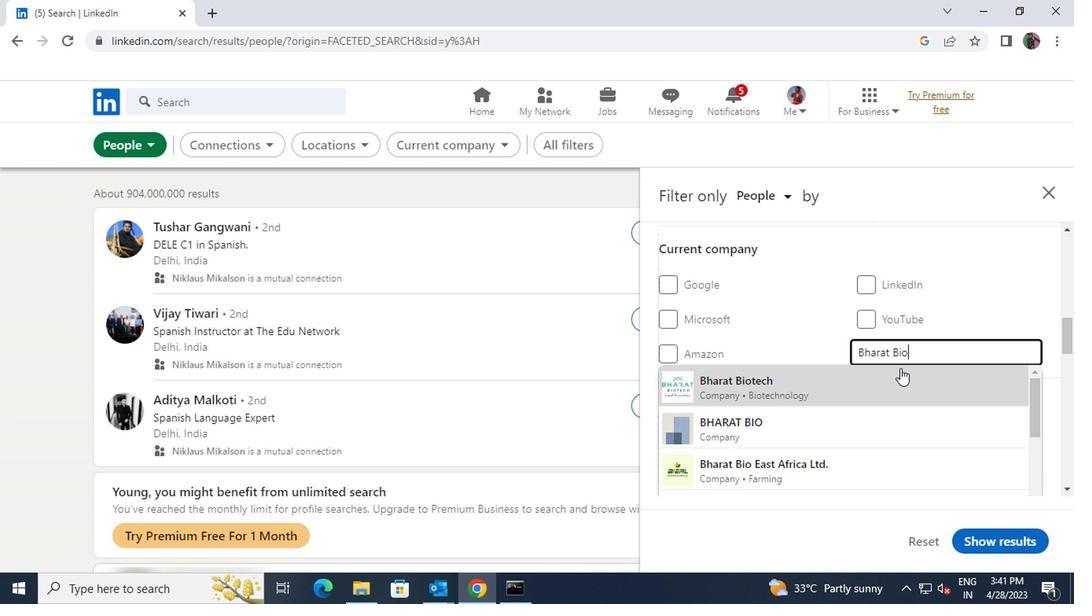 
Action: Mouse pressed left at (891, 377)
Screenshot: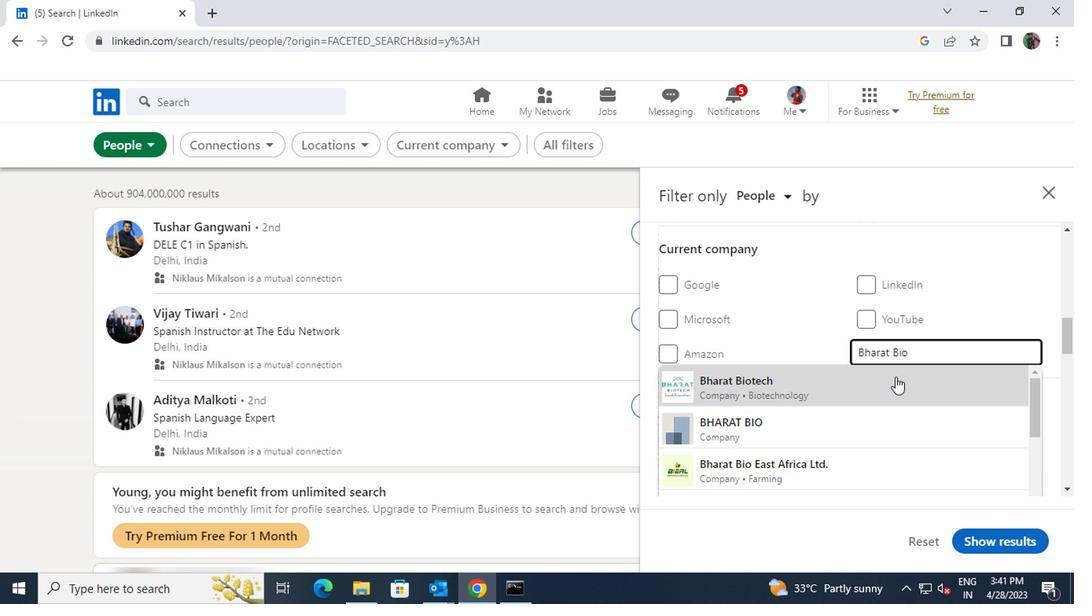 
Action: Mouse scrolled (891, 376) with delta (0, 0)
Screenshot: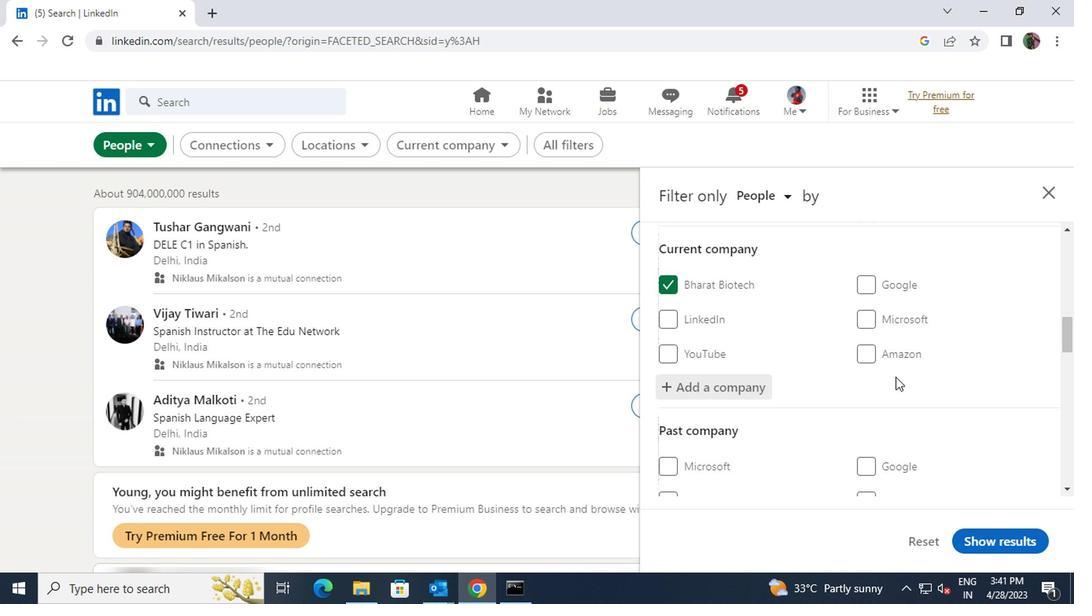 
Action: Mouse scrolled (891, 376) with delta (0, 0)
Screenshot: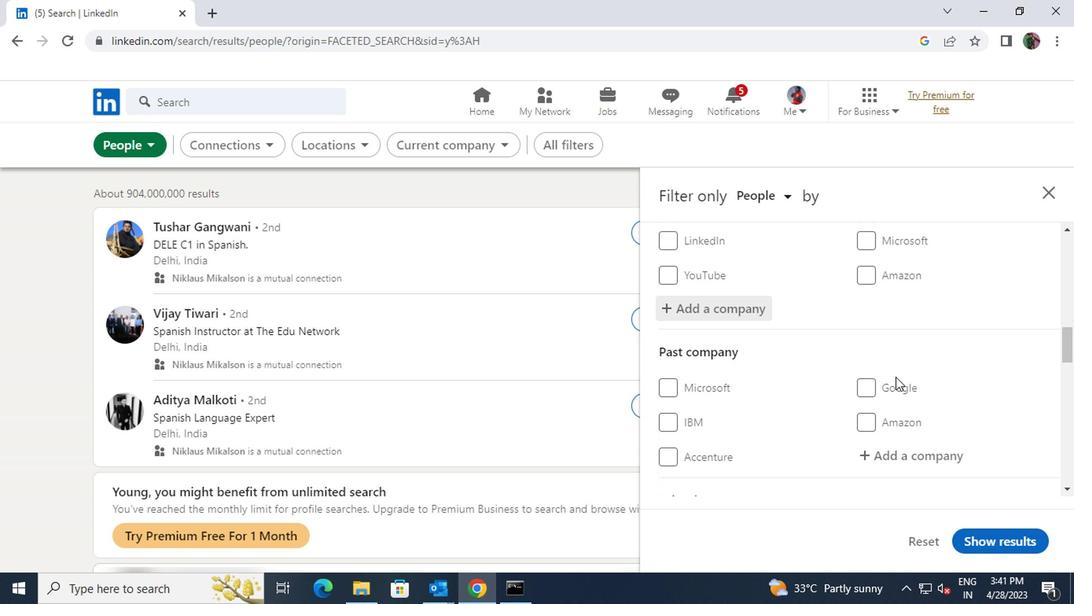 
Action: Mouse scrolled (891, 376) with delta (0, 0)
Screenshot: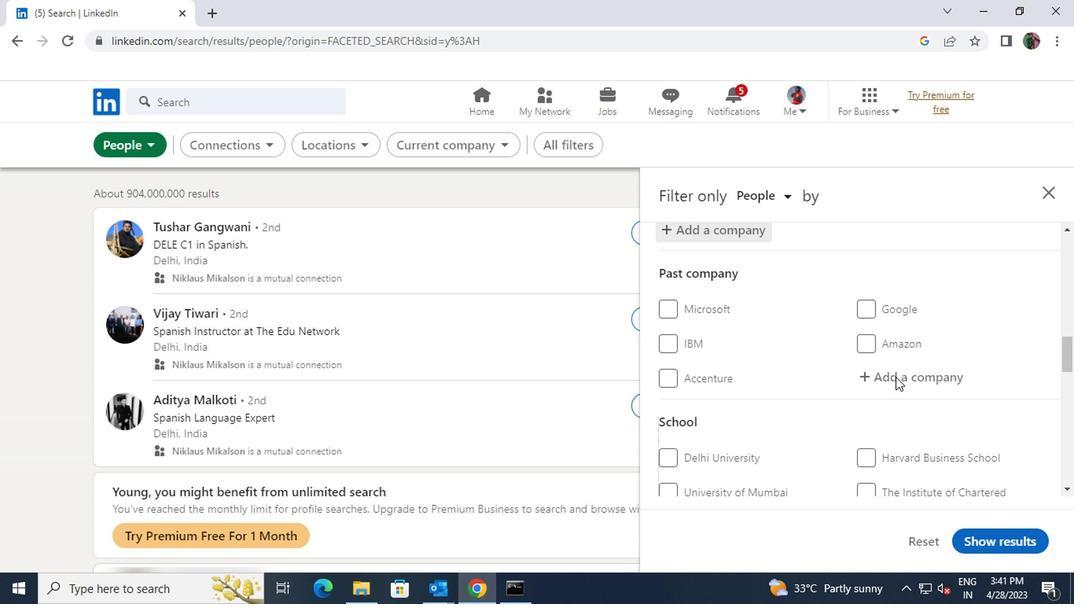 
Action: Mouse scrolled (891, 376) with delta (0, 0)
Screenshot: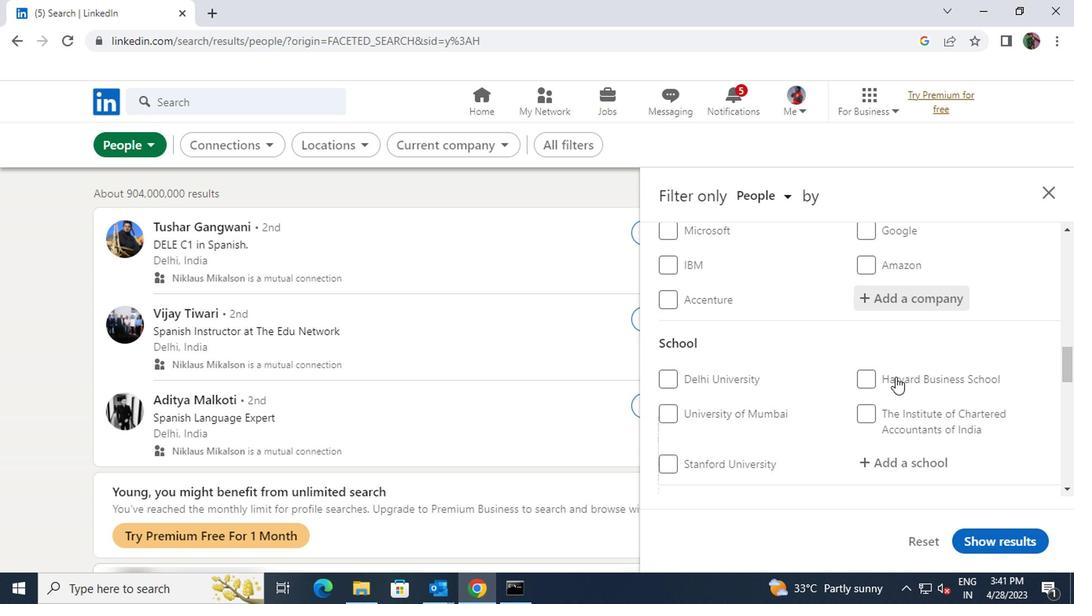 
Action: Mouse pressed left at (891, 377)
Screenshot: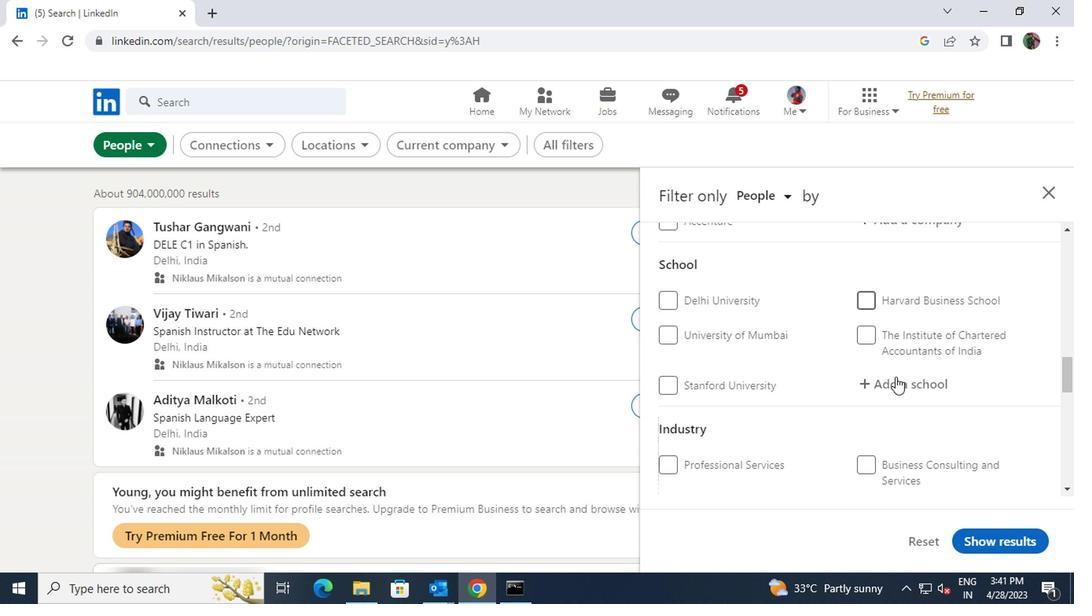 
Action: Key pressed <Key.shift>DESH<Key.space>
Screenshot: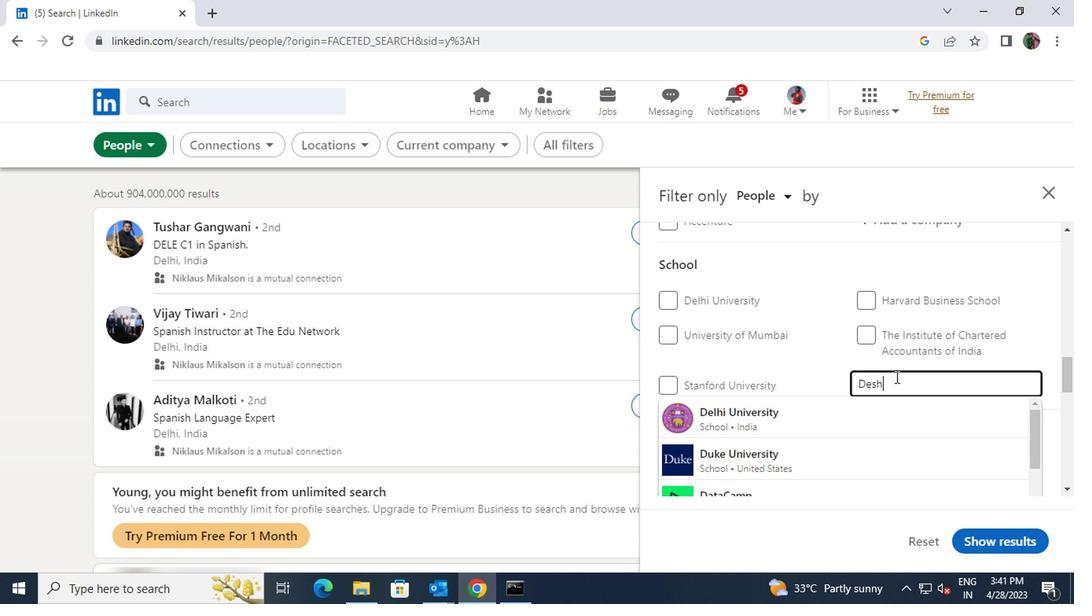
Action: Mouse moved to (887, 415)
Screenshot: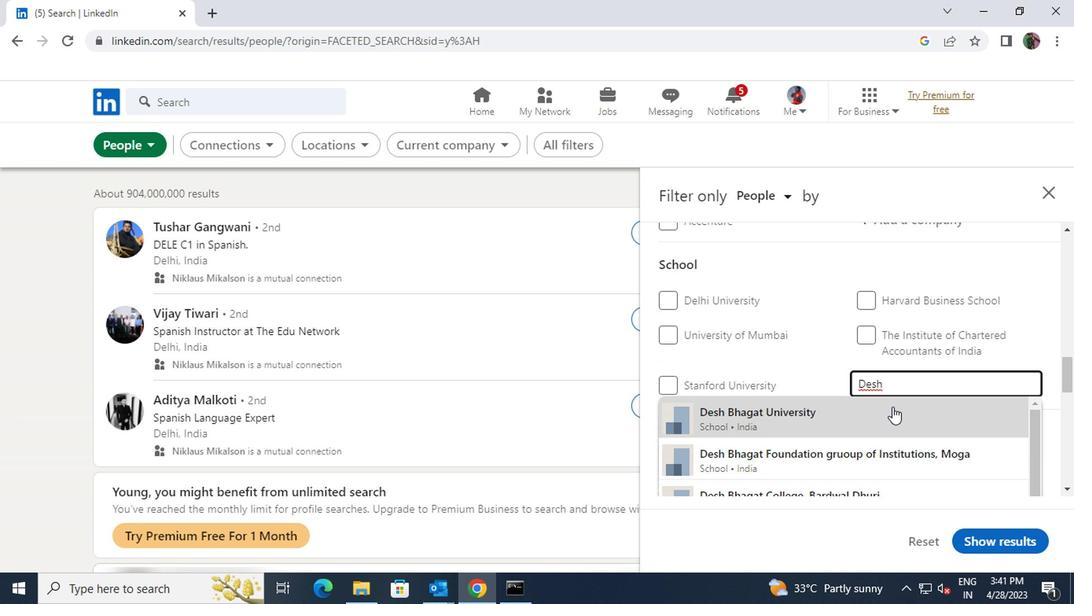 
Action: Mouse pressed left at (887, 415)
Screenshot: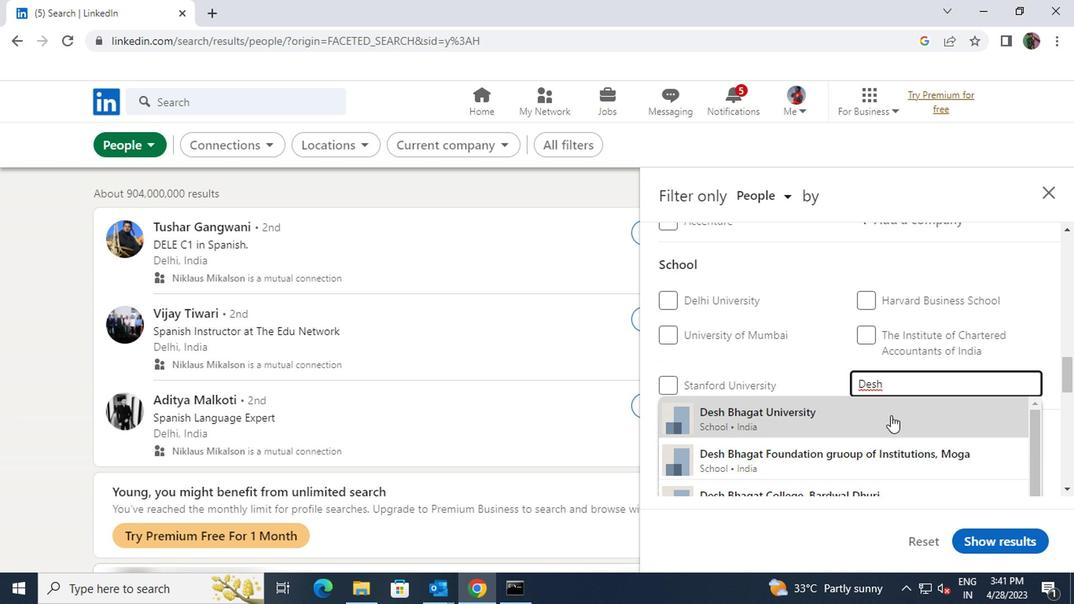 
Action: Mouse scrolled (887, 414) with delta (0, -1)
Screenshot: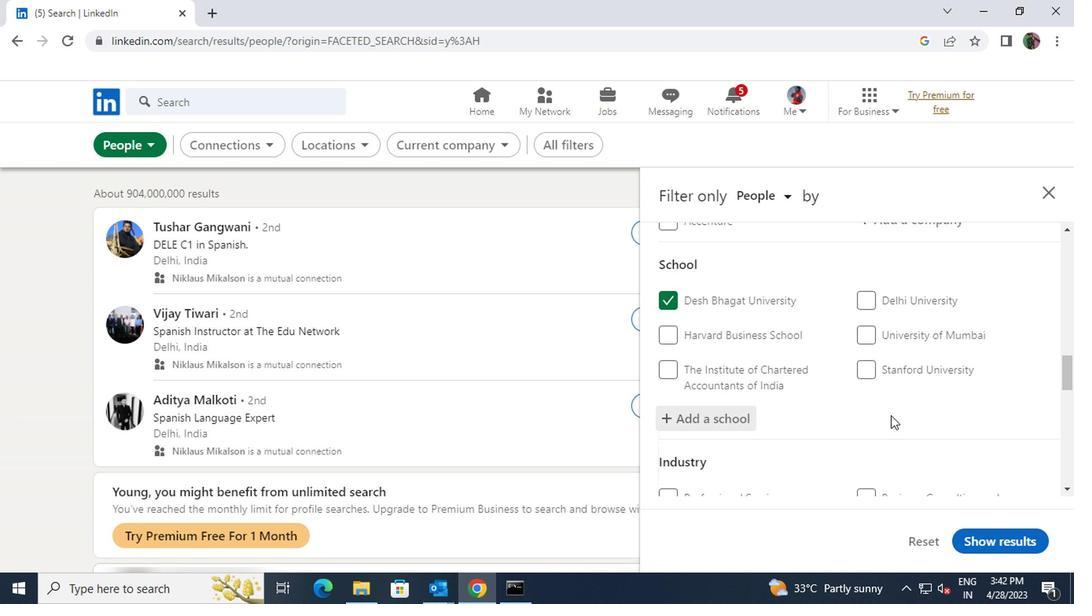 
Action: Mouse scrolled (887, 414) with delta (0, -1)
Screenshot: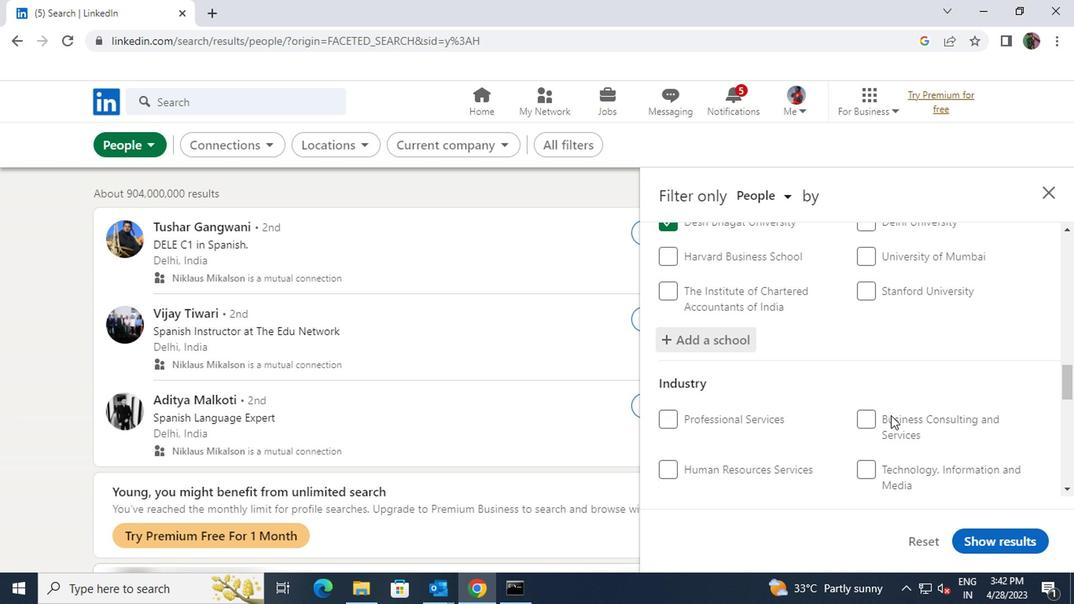 
Action: Mouse moved to (891, 427)
Screenshot: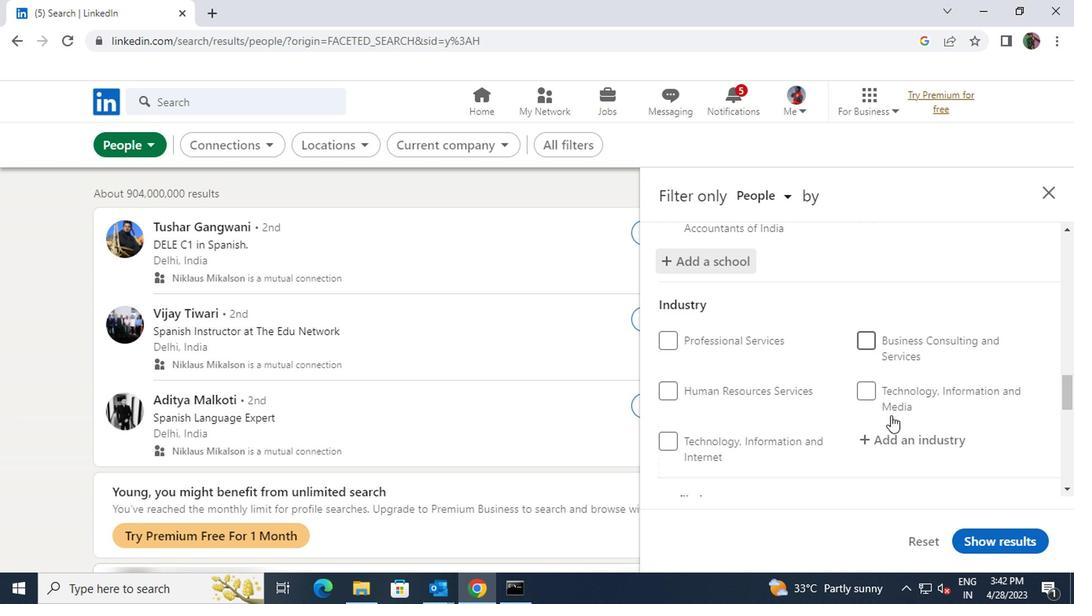 
Action: Mouse pressed left at (891, 427)
Screenshot: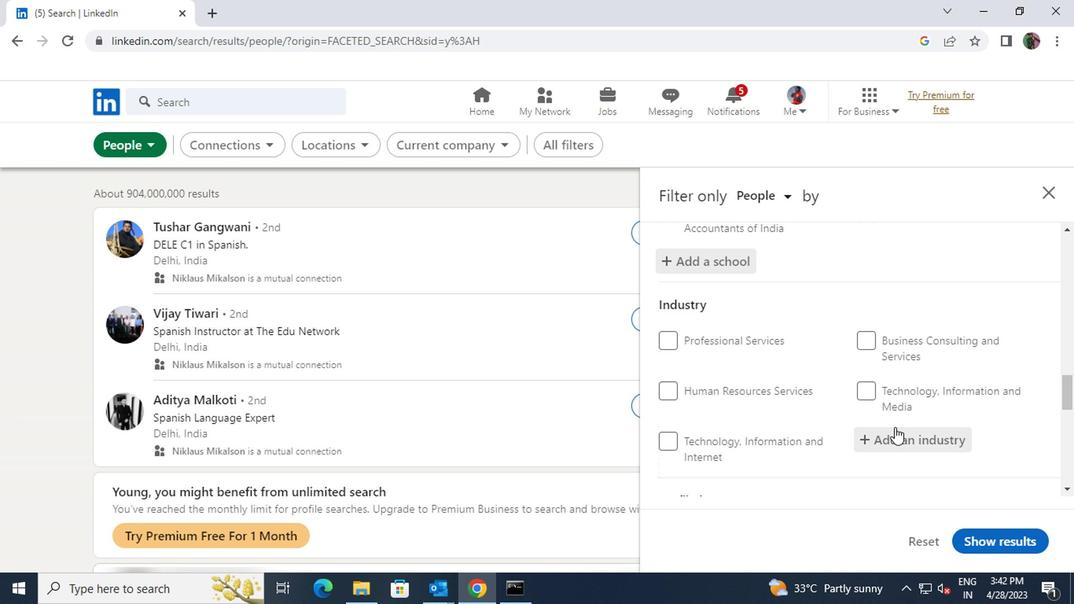 
Action: Key pressed <Key.shift>DATA<Key.space><Key.shift>SECURI
Screenshot: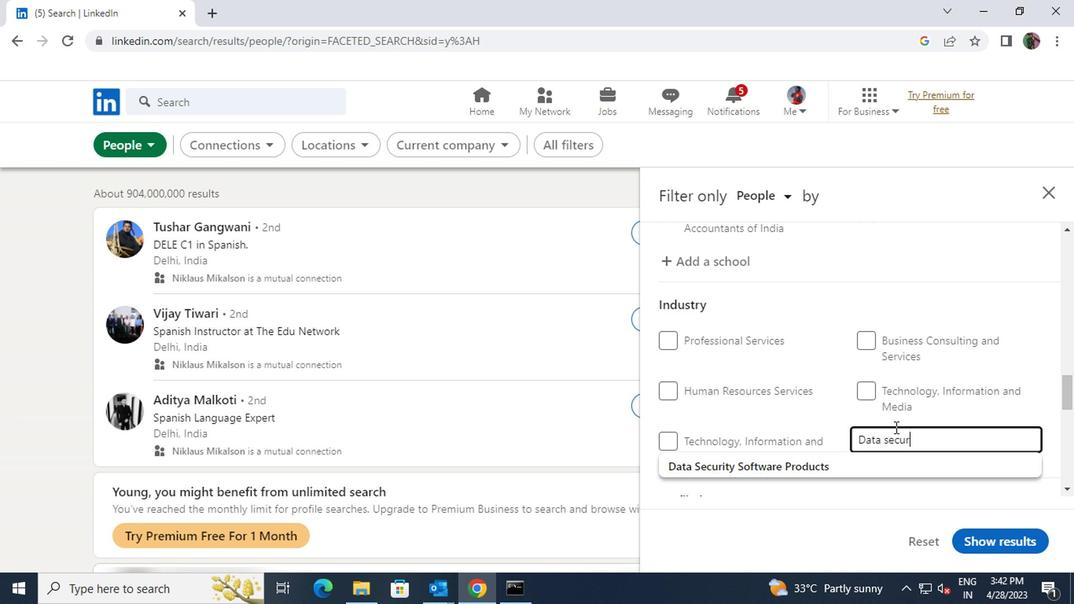 
Action: Mouse moved to (879, 459)
Screenshot: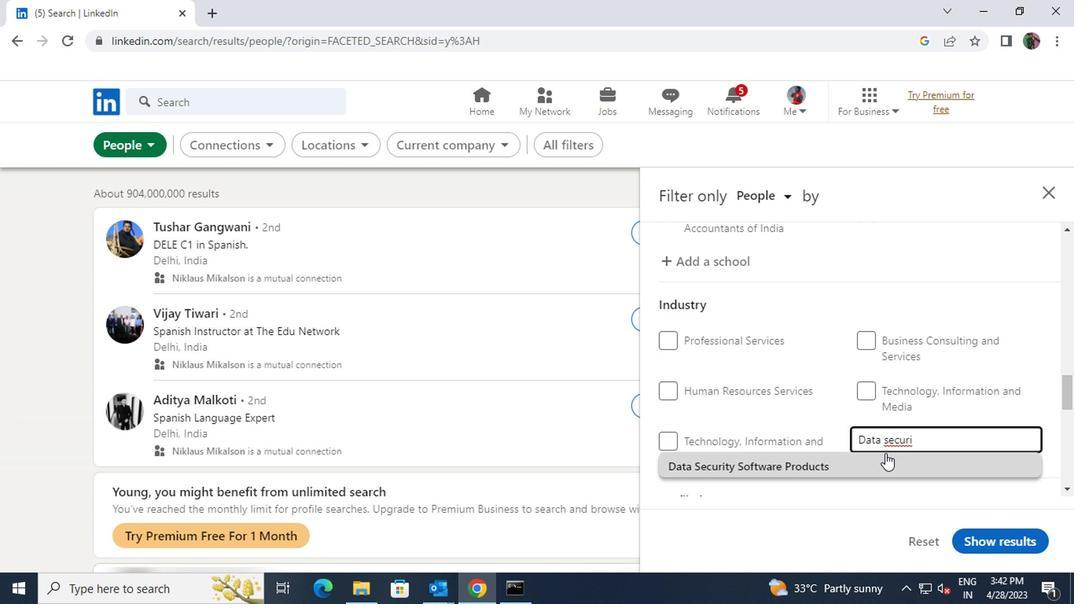 
Action: Mouse pressed left at (879, 459)
Screenshot: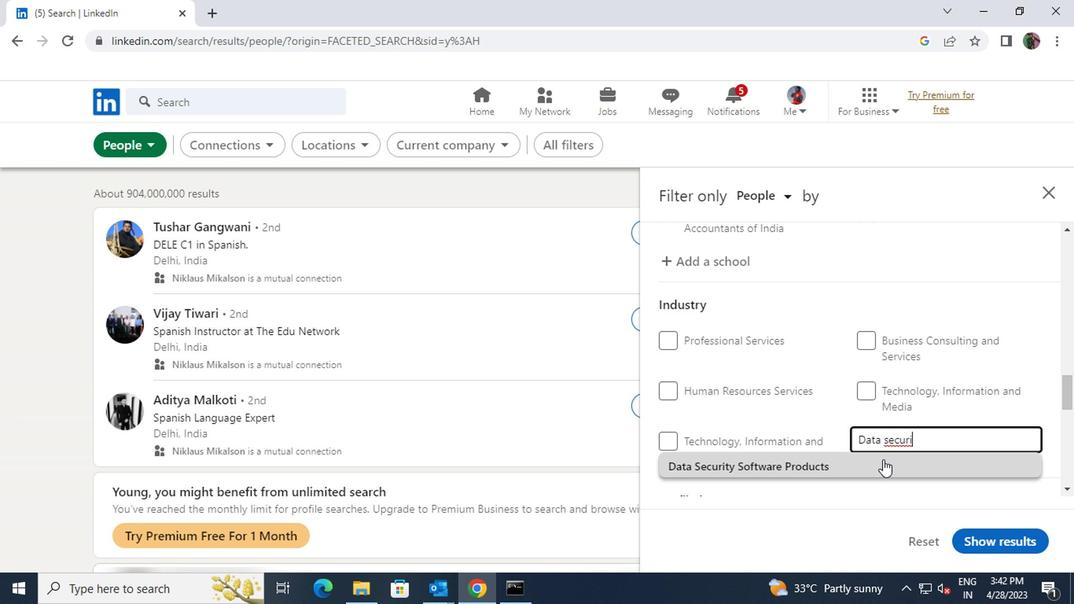 
Action: Mouse scrolled (879, 458) with delta (0, 0)
Screenshot: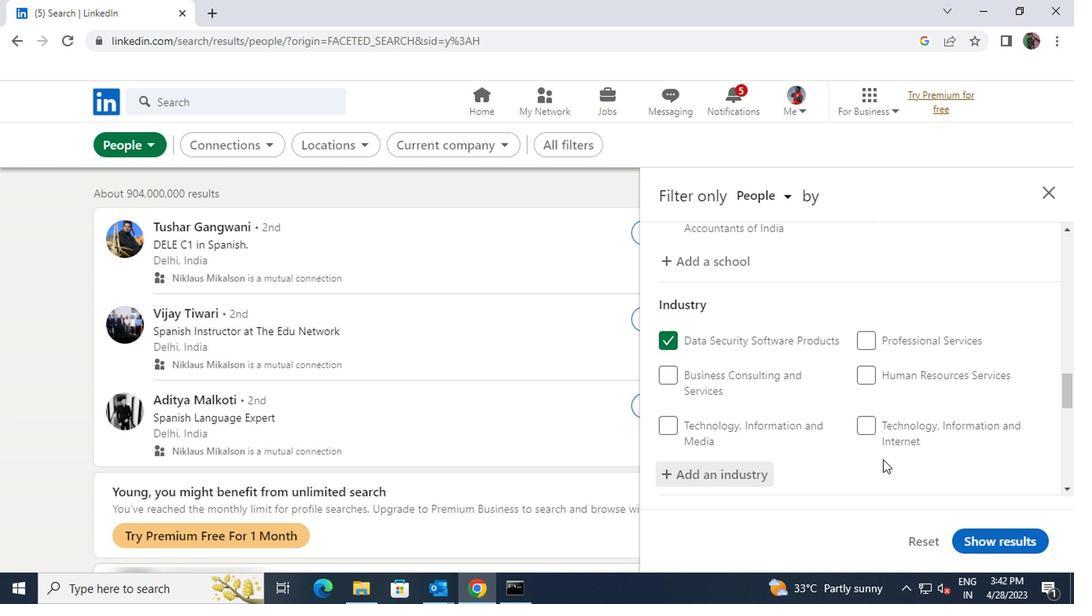 
Action: Mouse scrolled (879, 458) with delta (0, 0)
Screenshot: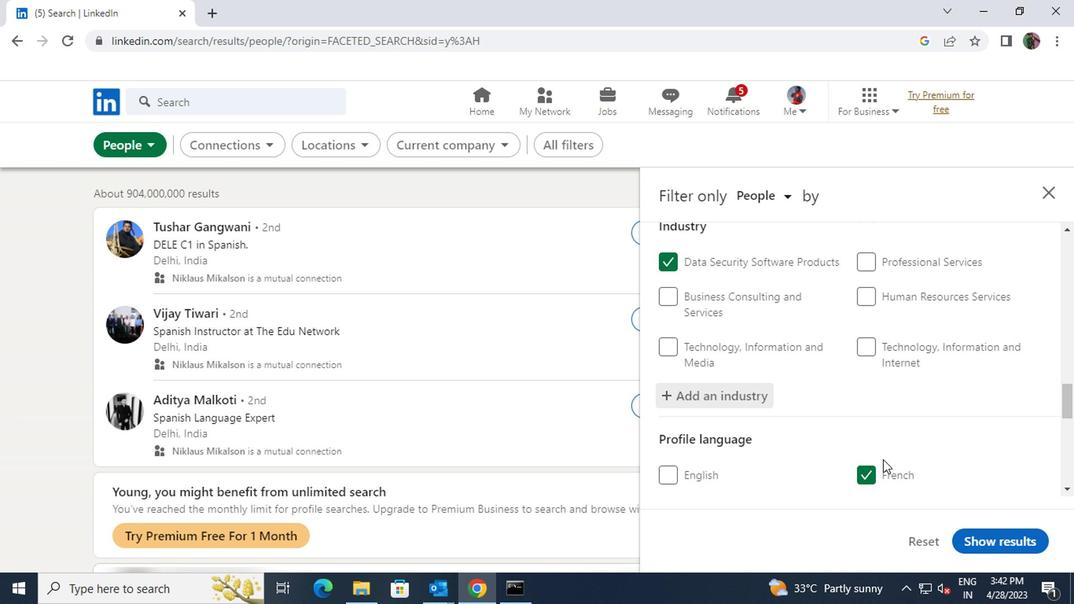 
Action: Mouse scrolled (879, 458) with delta (0, 0)
Screenshot: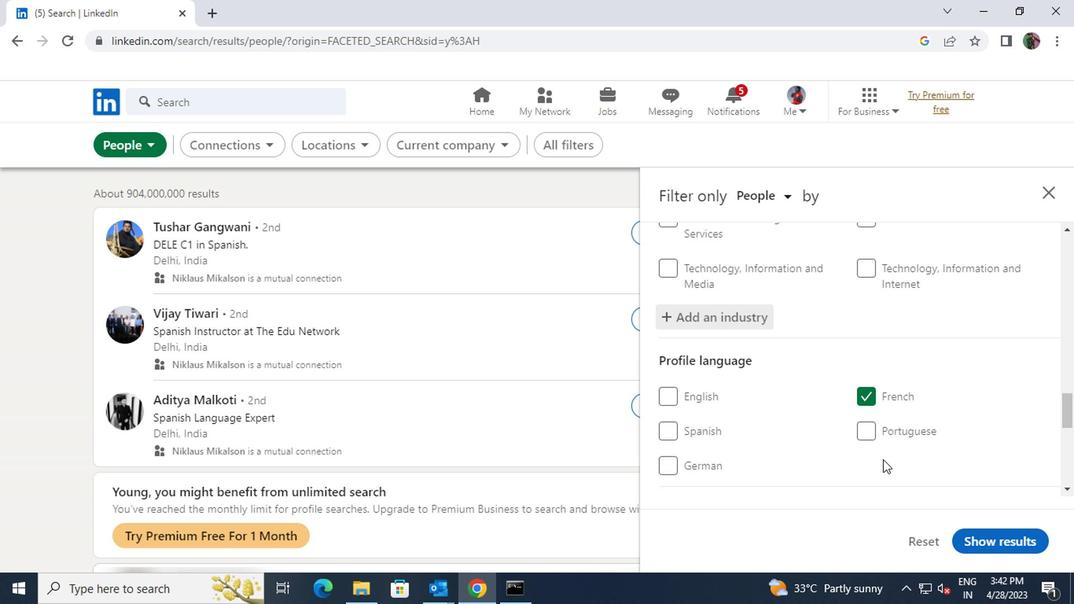 
Action: Mouse scrolled (879, 458) with delta (0, 0)
Screenshot: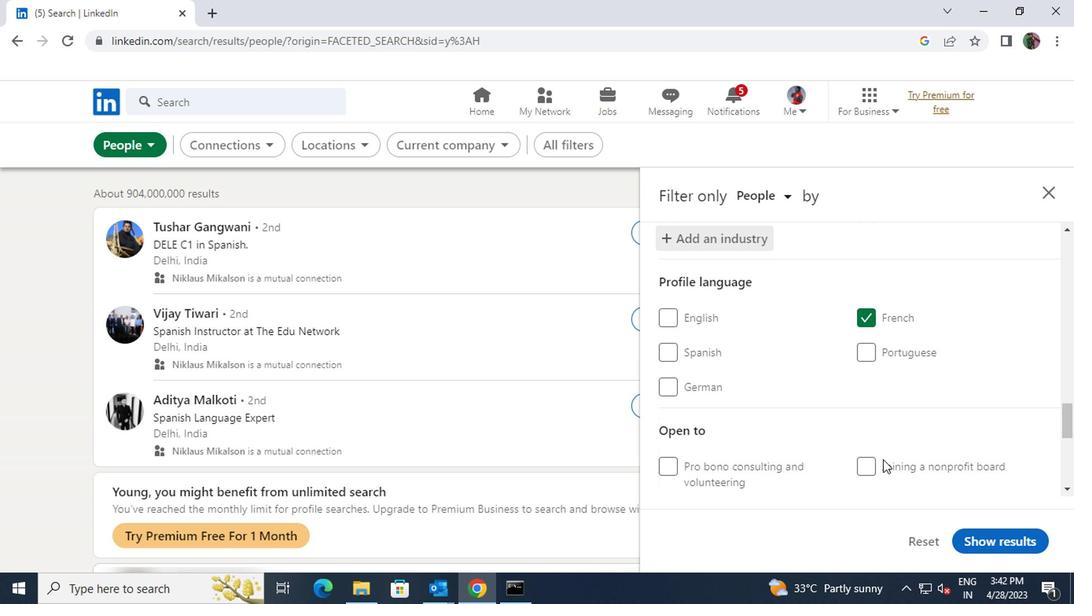 
Action: Mouse scrolled (879, 458) with delta (0, 0)
Screenshot: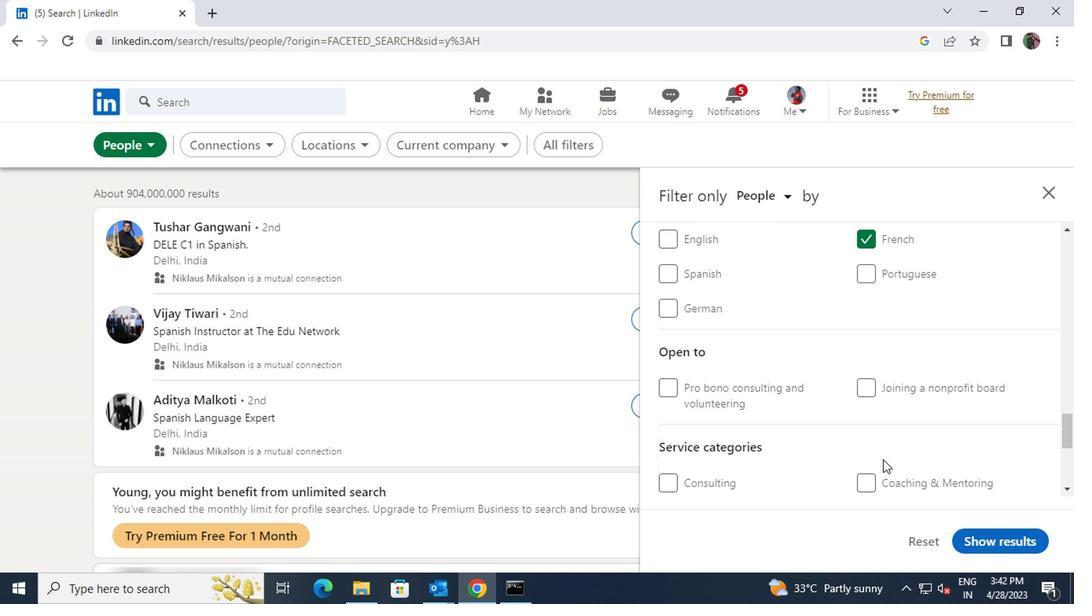 
Action: Mouse scrolled (879, 458) with delta (0, 0)
Screenshot: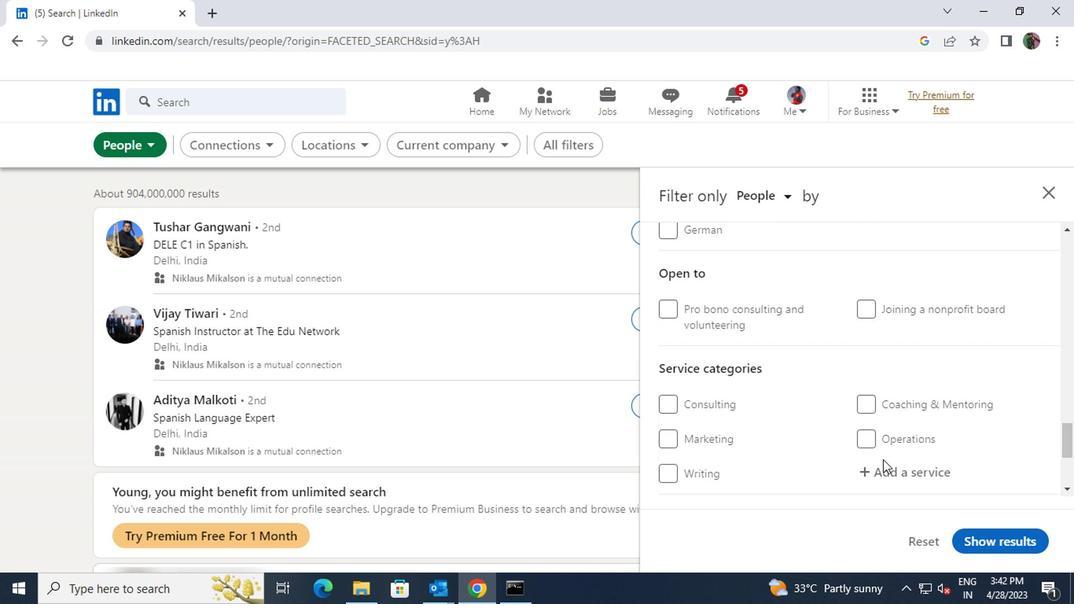 
Action: Mouse moved to (881, 391)
Screenshot: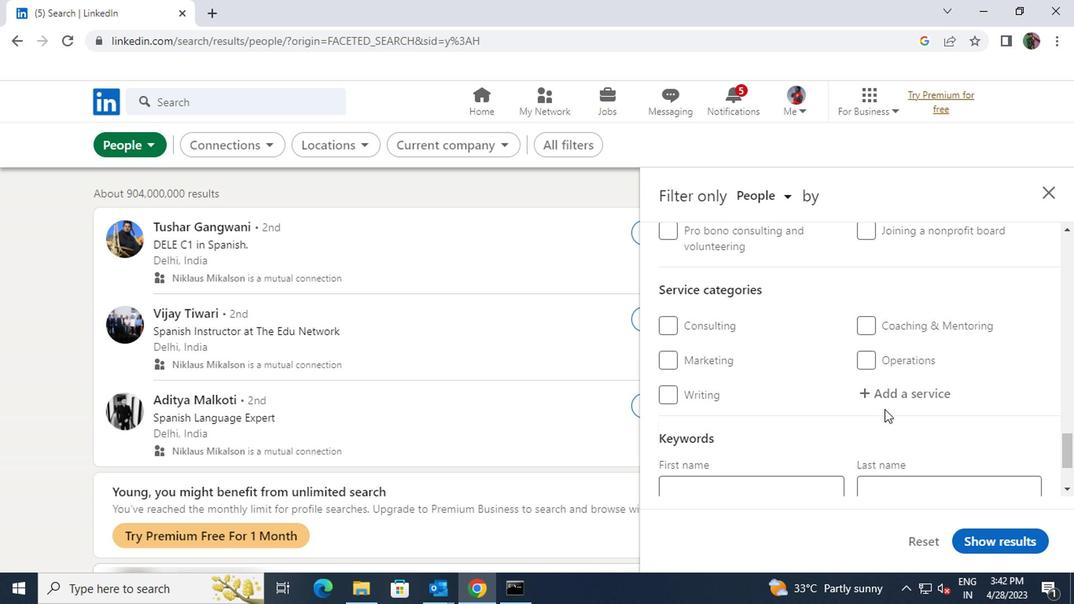 
Action: Mouse pressed left at (881, 391)
Screenshot: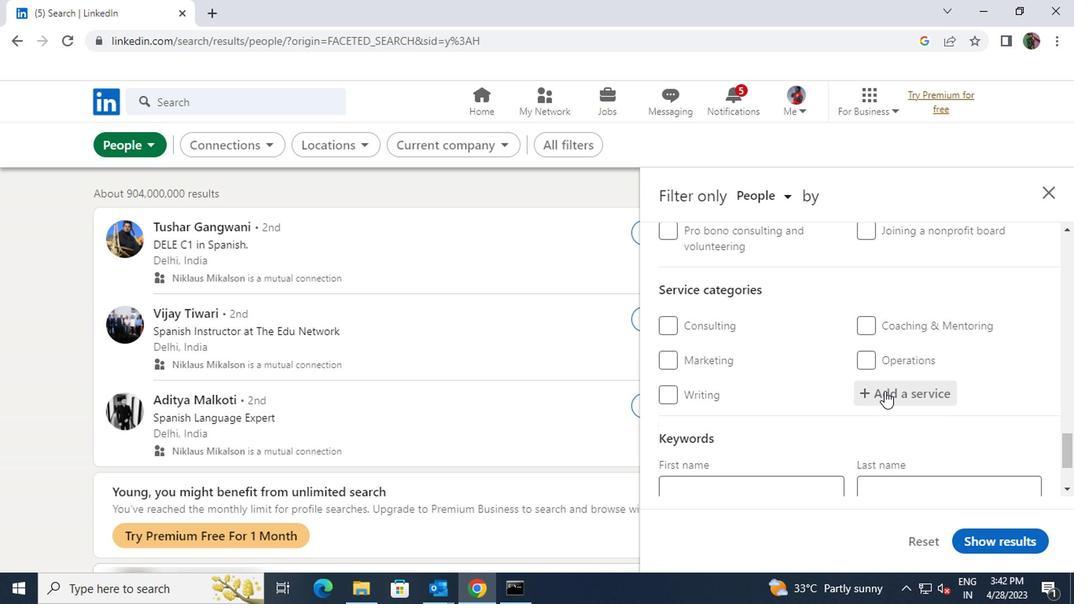 
Action: Key pressed <Key.shift>WEB<Key.space><Key.shift>DES
Screenshot: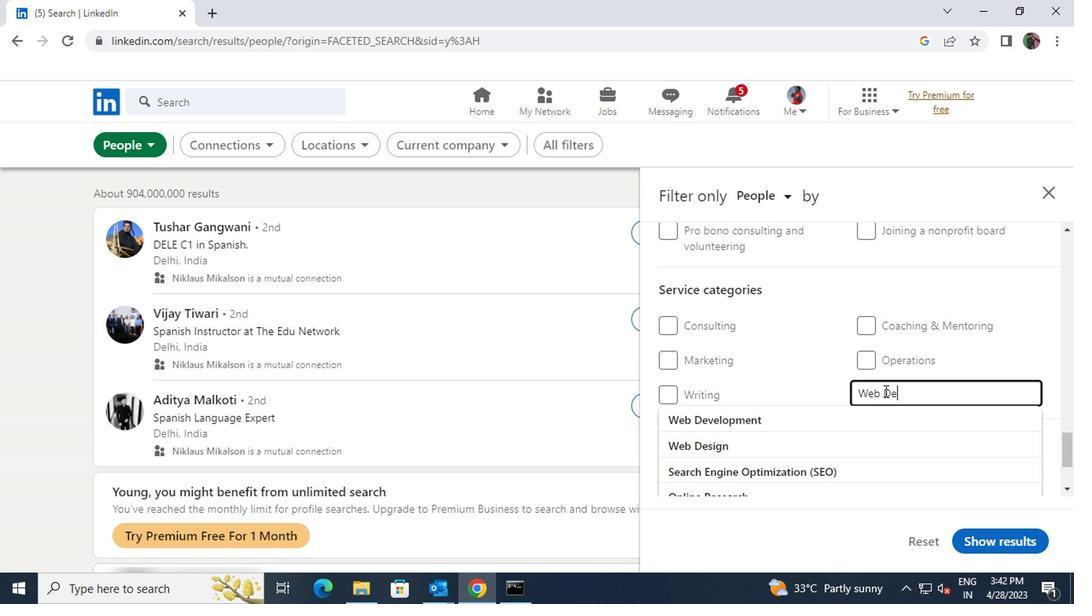 
Action: Mouse moved to (854, 413)
Screenshot: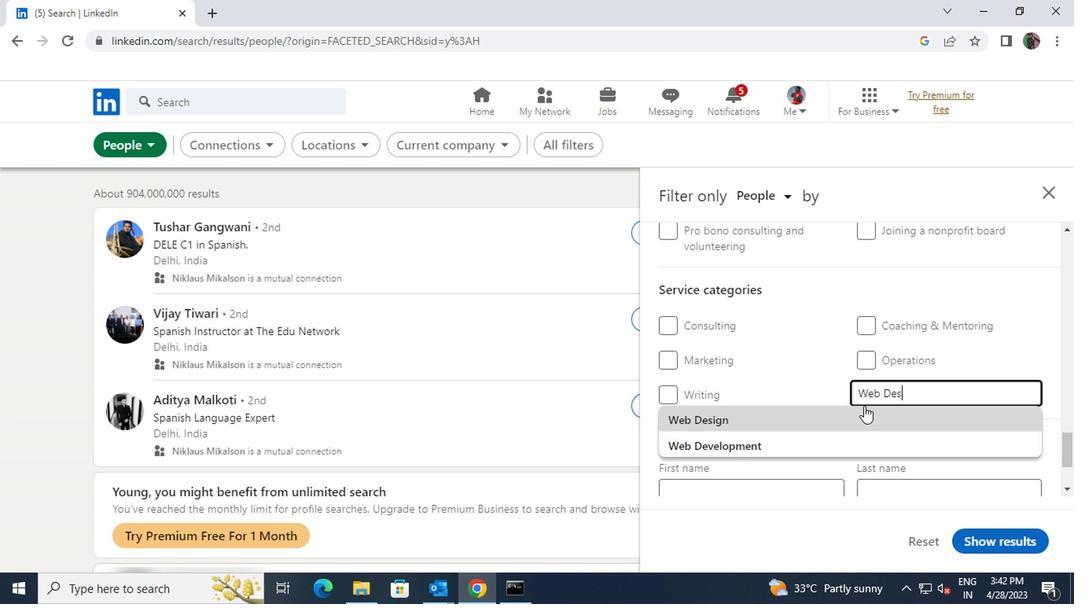 
Action: Mouse pressed left at (854, 413)
Screenshot: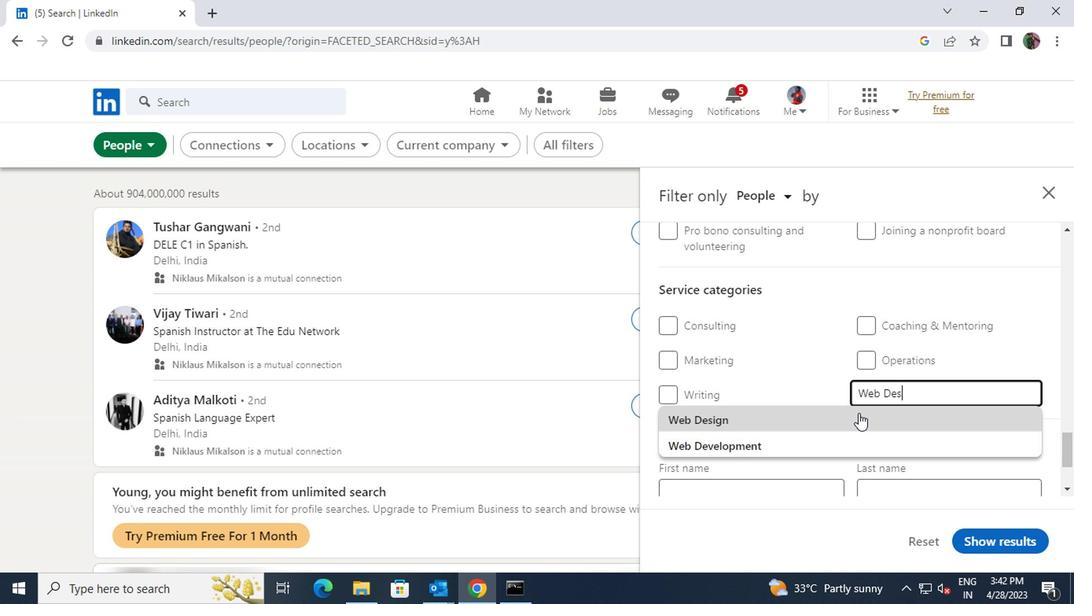 
Action: Mouse scrolled (854, 412) with delta (0, -1)
Screenshot: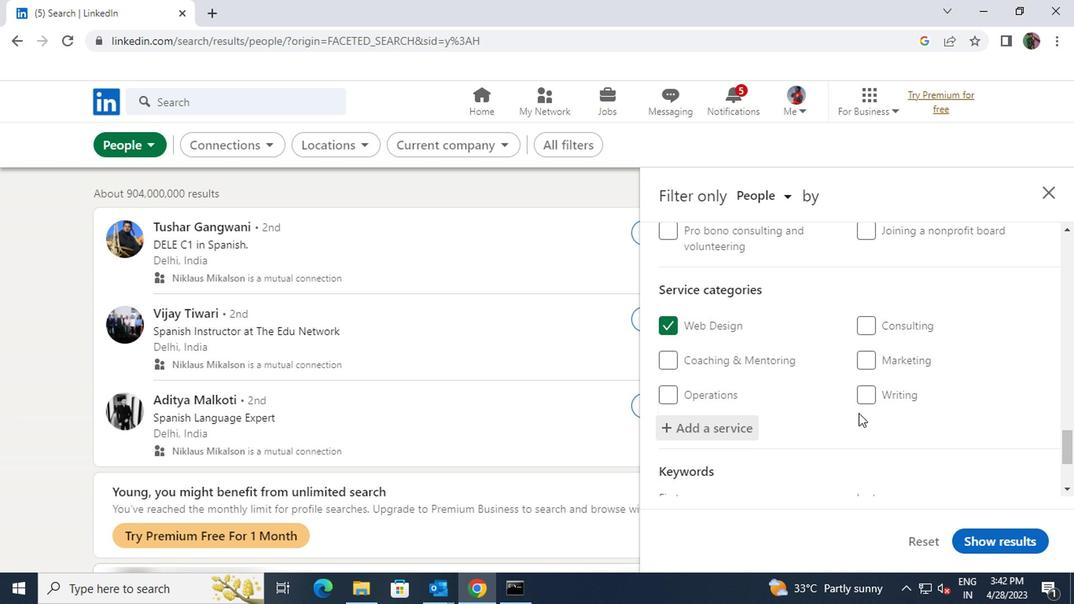 
Action: Mouse scrolled (854, 412) with delta (0, -1)
Screenshot: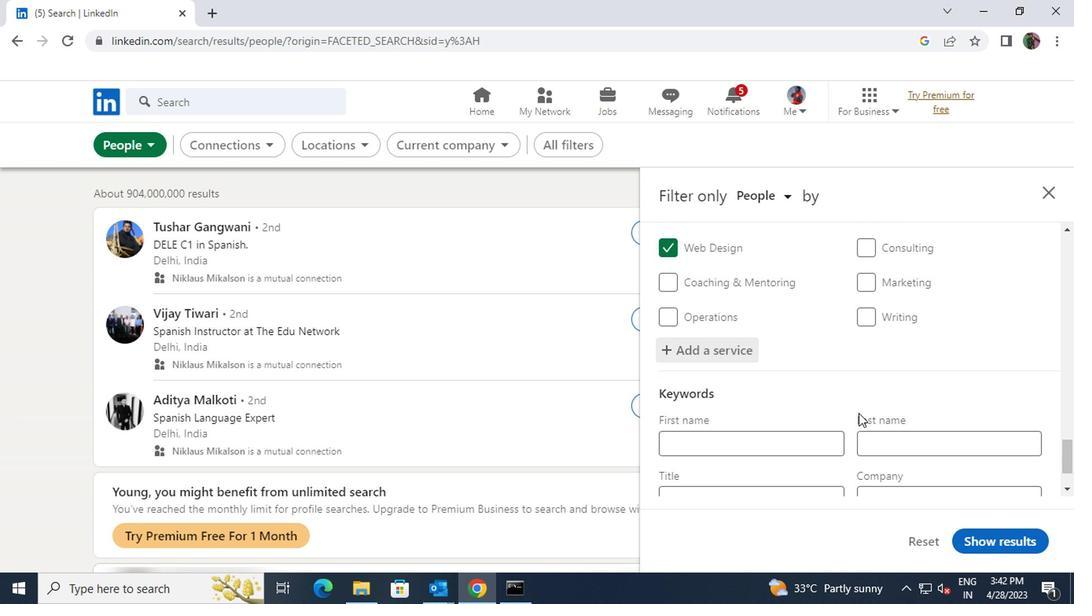 
Action: Mouse moved to (830, 422)
Screenshot: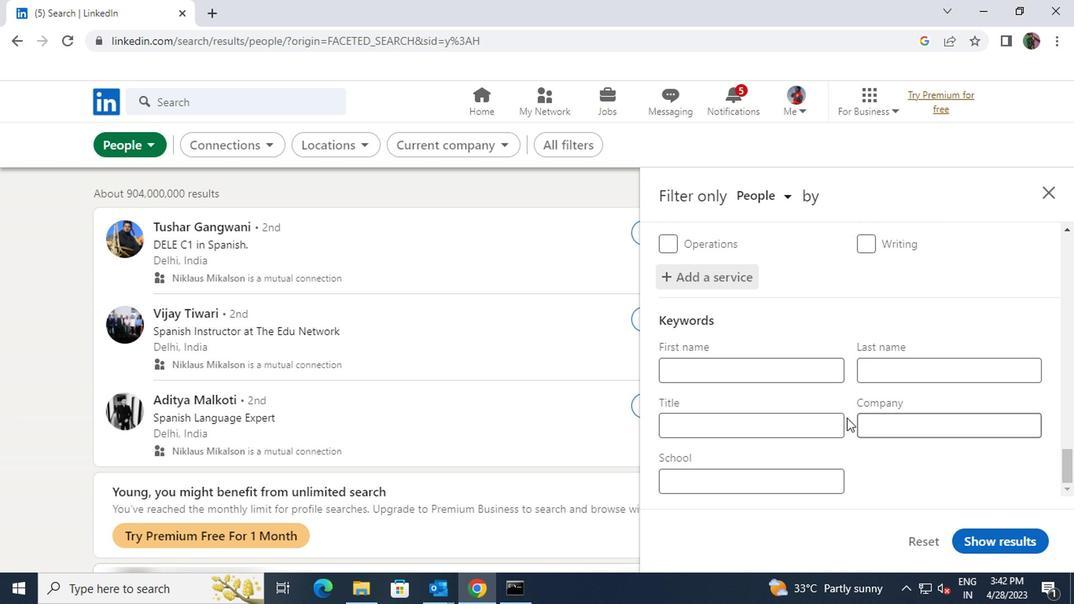 
Action: Mouse pressed left at (830, 422)
Screenshot: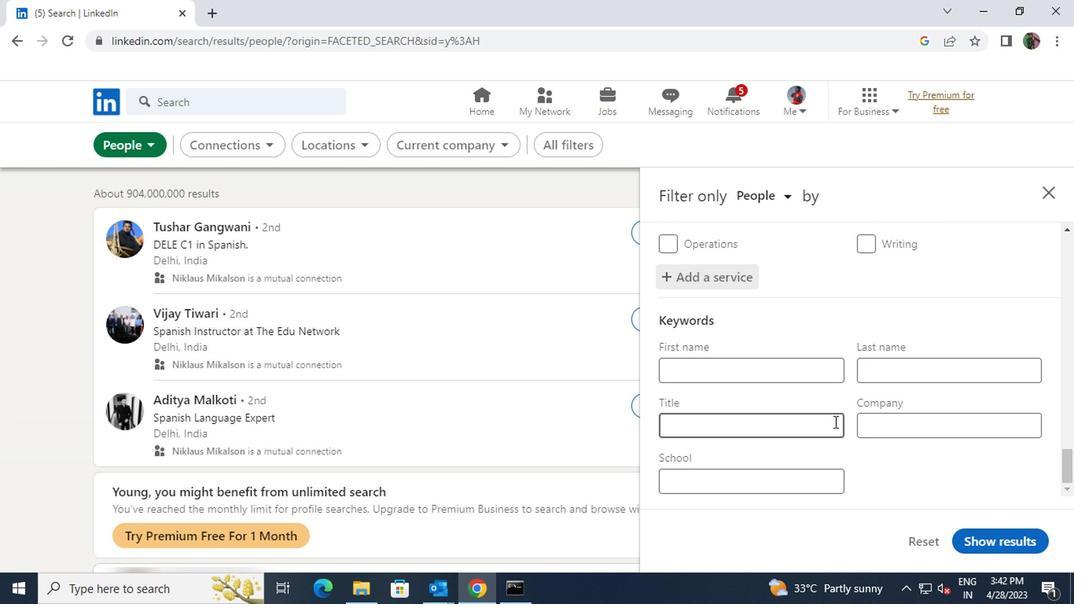 
Action: Key pressed <Key.shift>MEDICAL
Screenshot: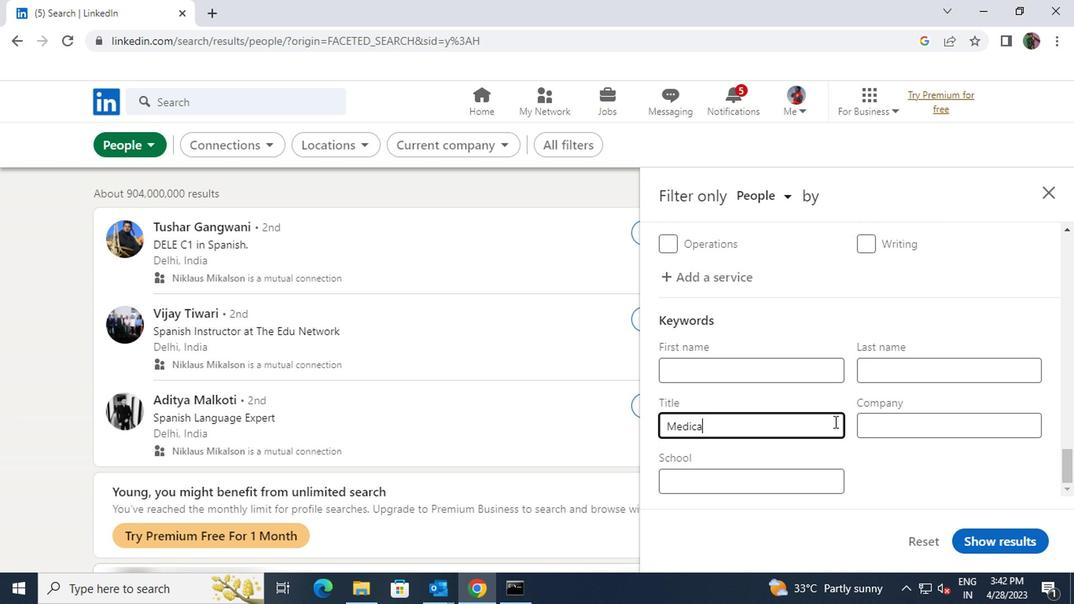 
Action: Mouse moved to (1005, 540)
Screenshot: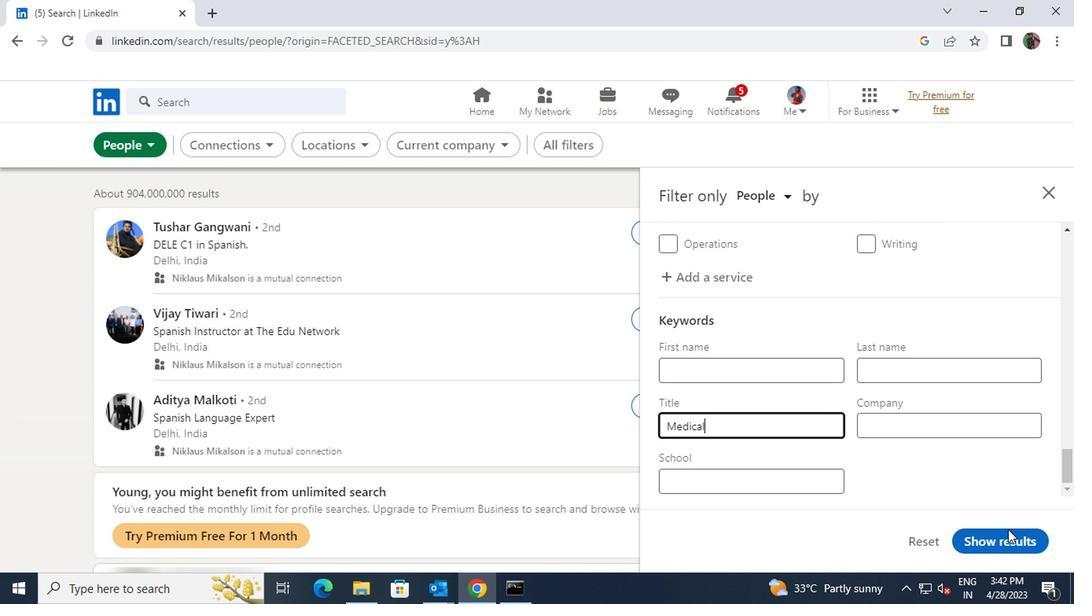 
Action: Mouse pressed left at (1005, 540)
Screenshot: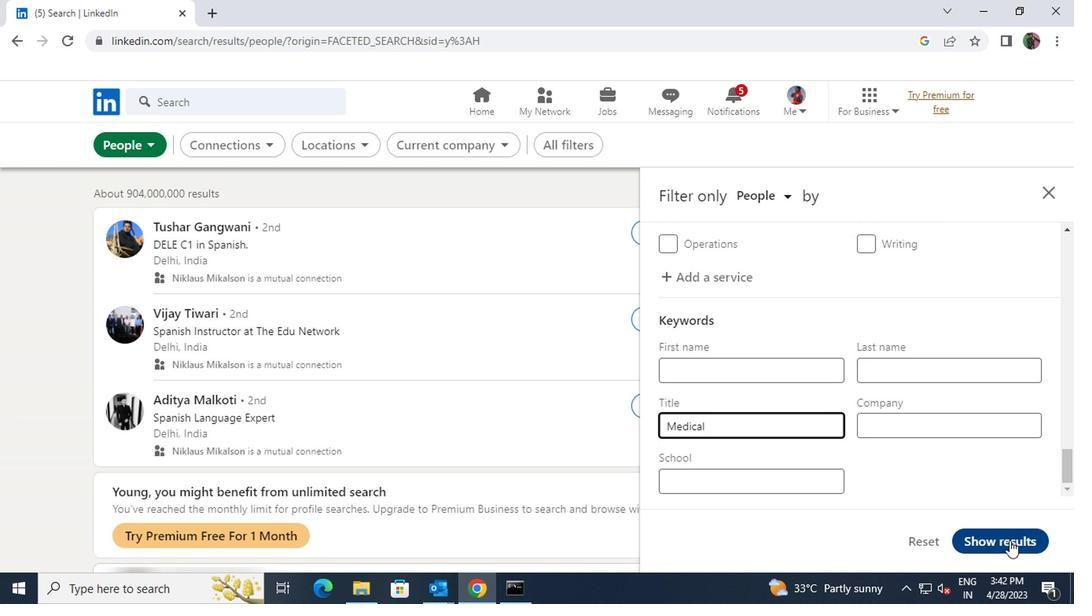 
